 Task: Change  the formatting of the data to 'Which is Greater than5, 'In conditional formating, put the option 'Yelow Fill with Drak Yellow Text'add another formatting option Format As Table, insert the option 'Brown Table style Dark 3 ', change the format of Column Width to 18In the sheet  Attendance Sheet for Weekly Trackingbook
Action: Mouse moved to (77, 161)
Screenshot: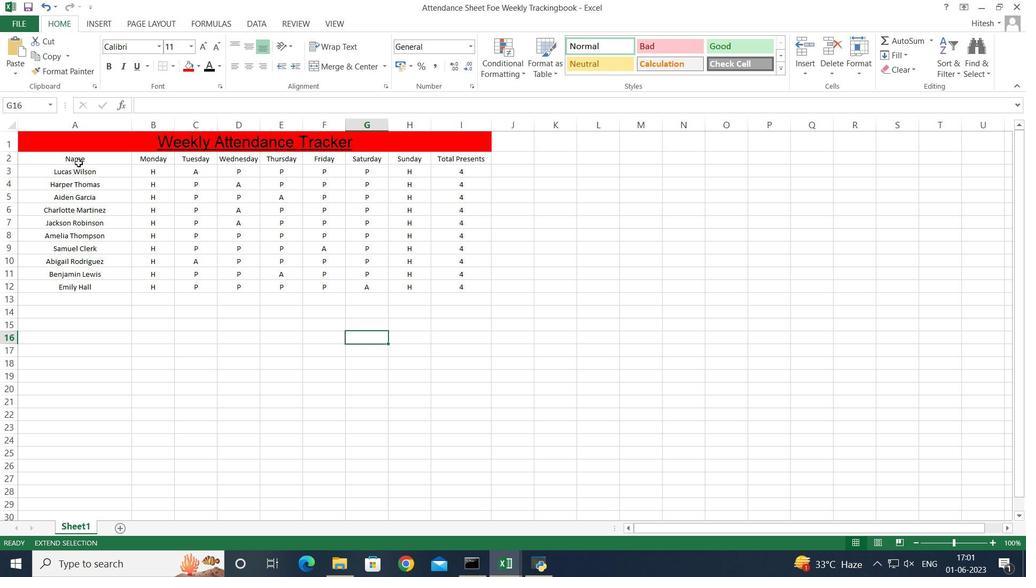 
Action: Mouse pressed left at (77, 161)
Screenshot: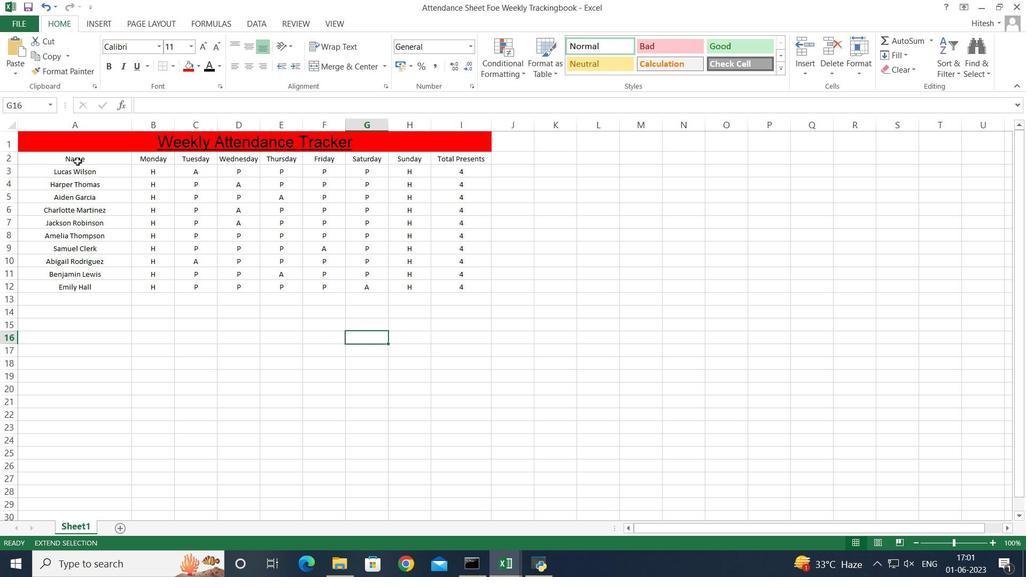 
Action: Mouse moved to (360, 338)
Screenshot: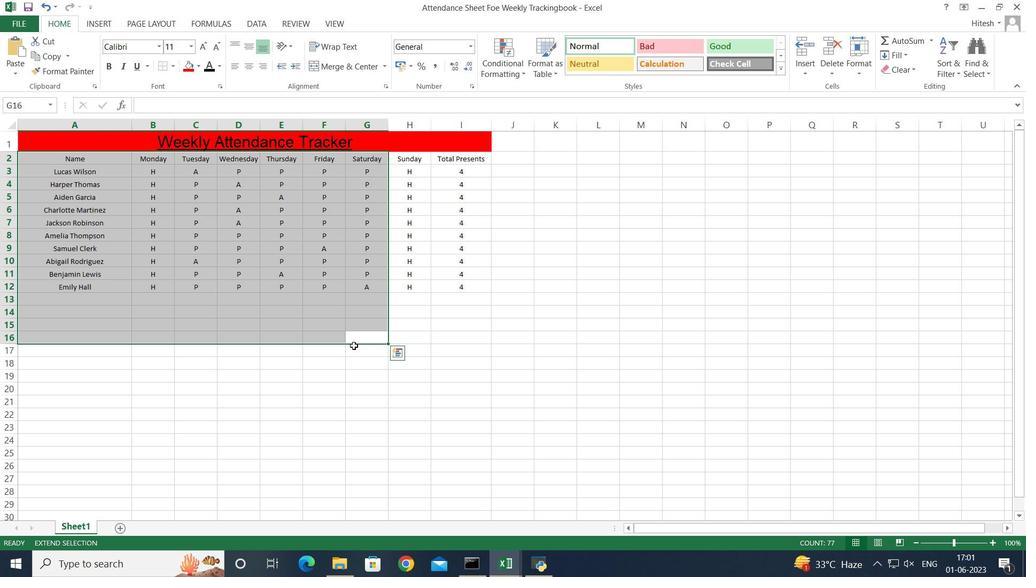 
Action: Mouse pressed left at (360, 338)
Screenshot: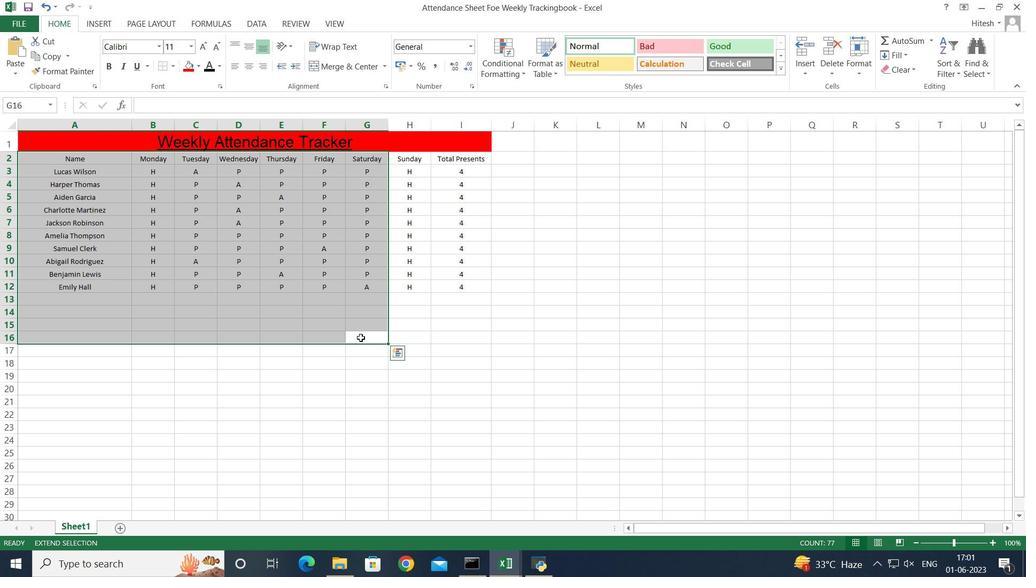 
Action: Key pressed k<Key.backspace>
Screenshot: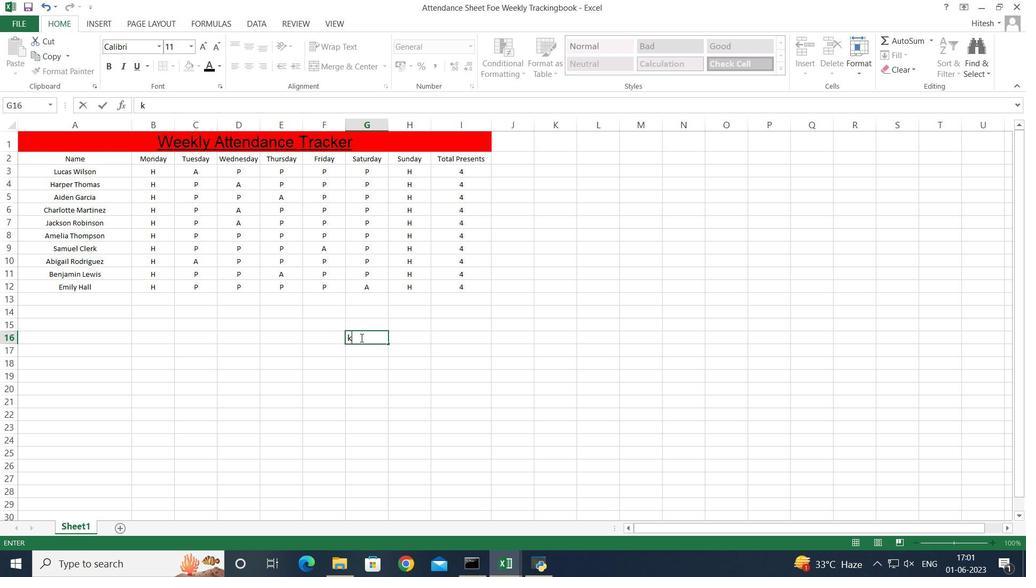 
Action: Mouse moved to (56, 160)
Screenshot: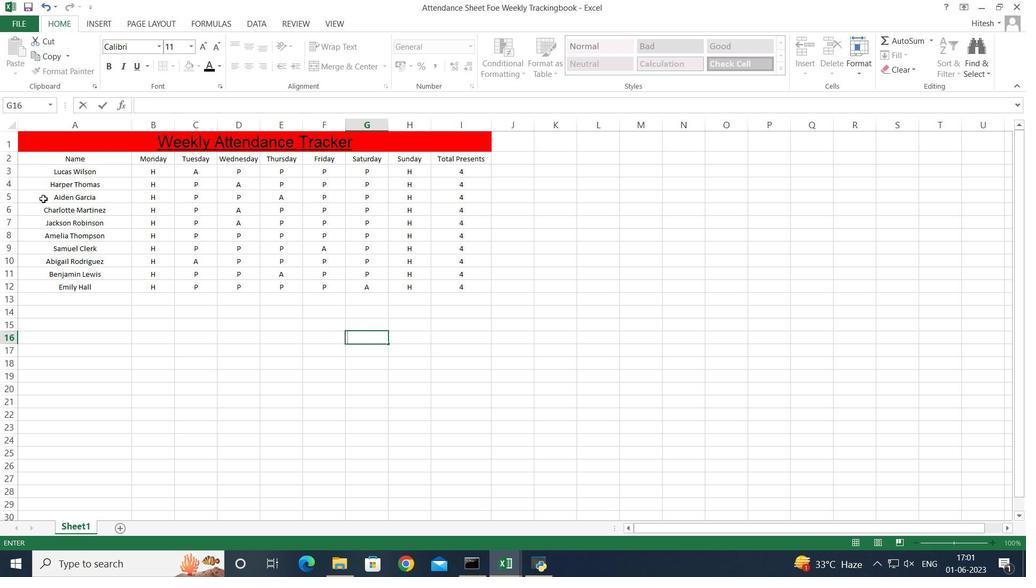 
Action: Mouse pressed left at (56, 160)
Screenshot: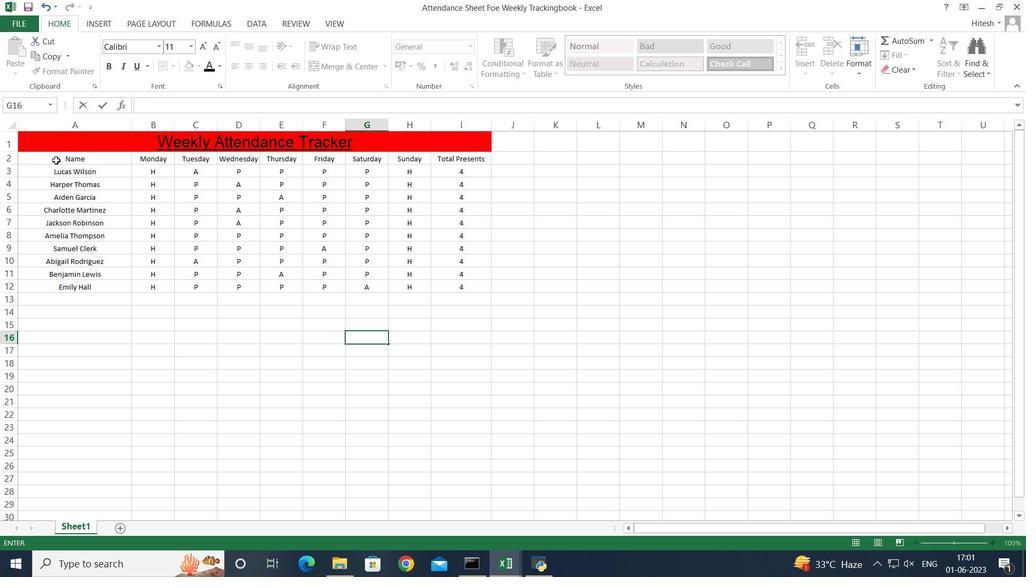 
Action: Key pressed <Key.shift><Key.right><Key.right><Key.right><Key.right><Key.right><Key.right><Key.right><Key.right><Key.down><Key.down><Key.down><Key.down><Key.down><Key.down><Key.down><Key.down><Key.down><Key.down>
Screenshot: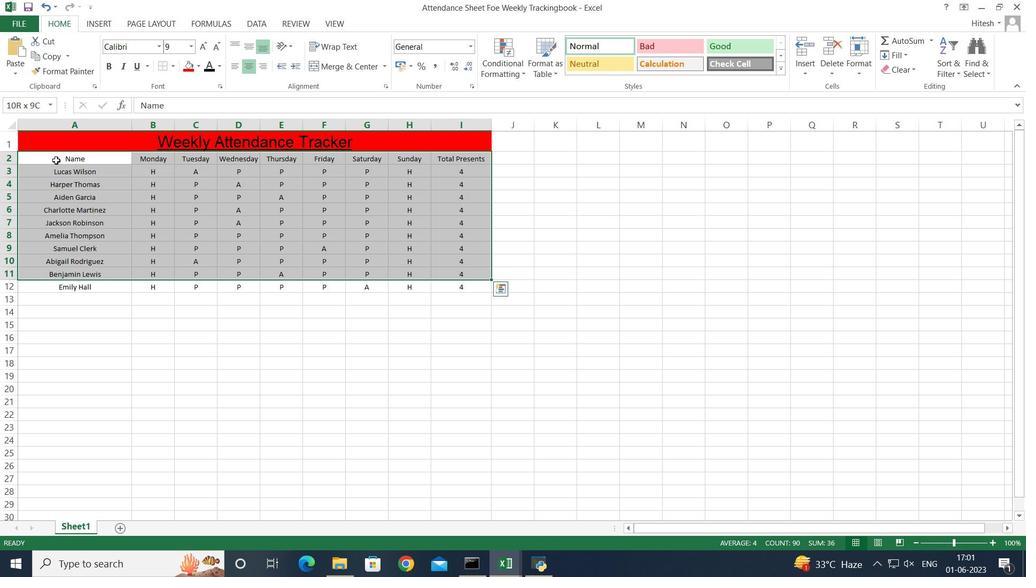 
Action: Mouse moved to (516, 75)
Screenshot: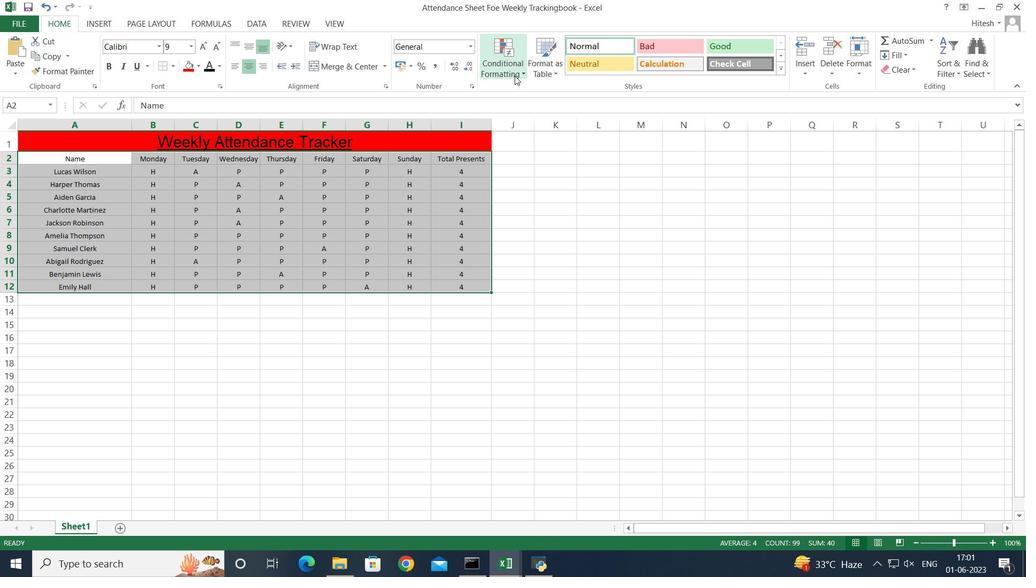 
Action: Mouse pressed left at (516, 75)
Screenshot: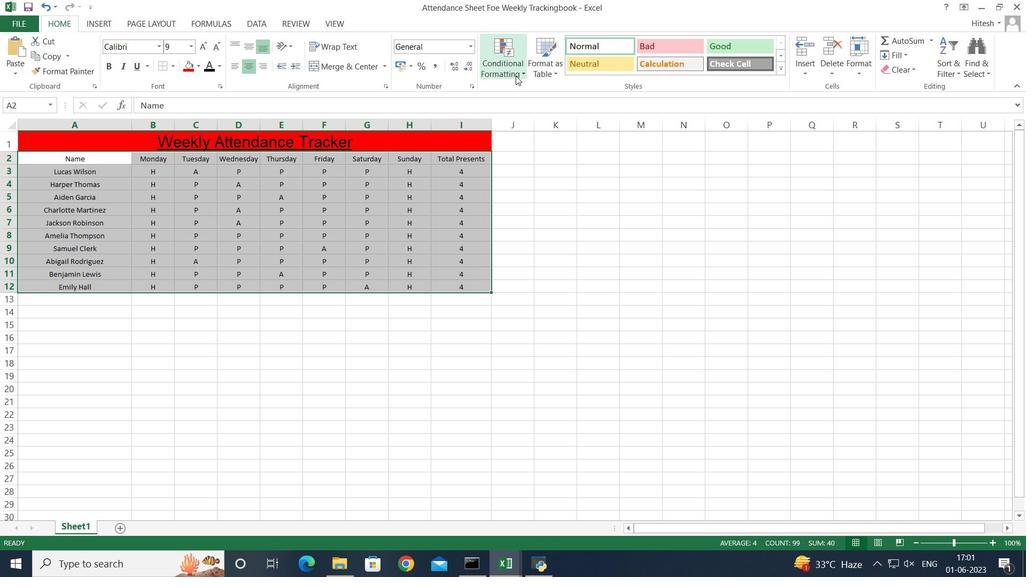
Action: Mouse moved to (630, 97)
Screenshot: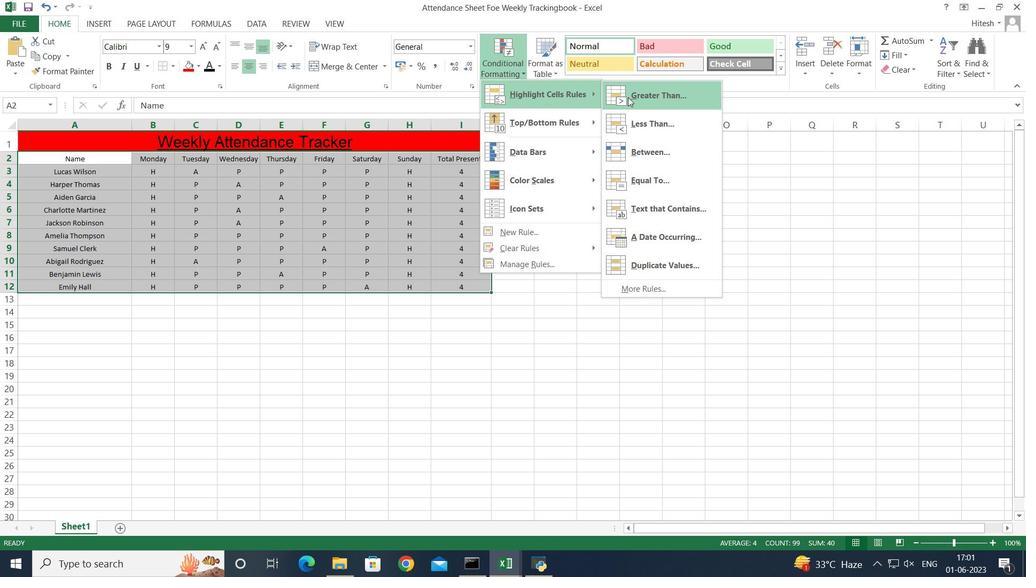 
Action: Mouse pressed left at (630, 97)
Screenshot: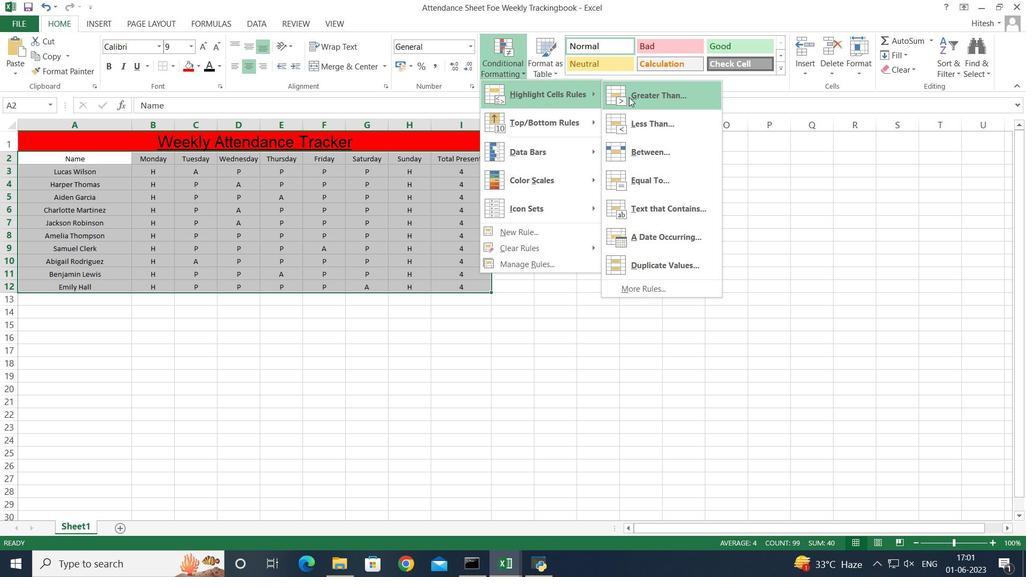 
Action: Mouse moved to (193, 279)
Screenshot: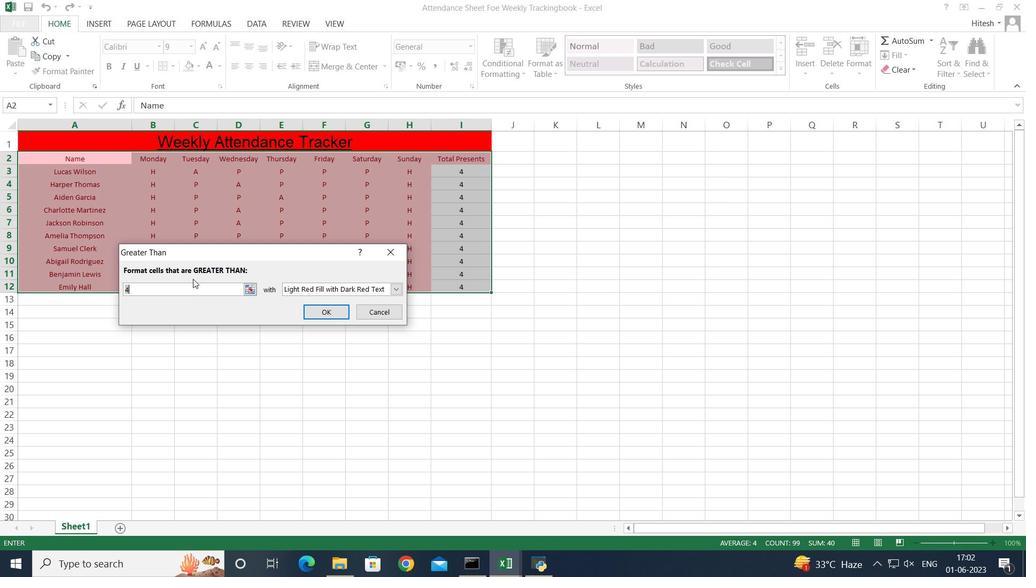 
Action: Key pressed <Key.backspace>5
Screenshot: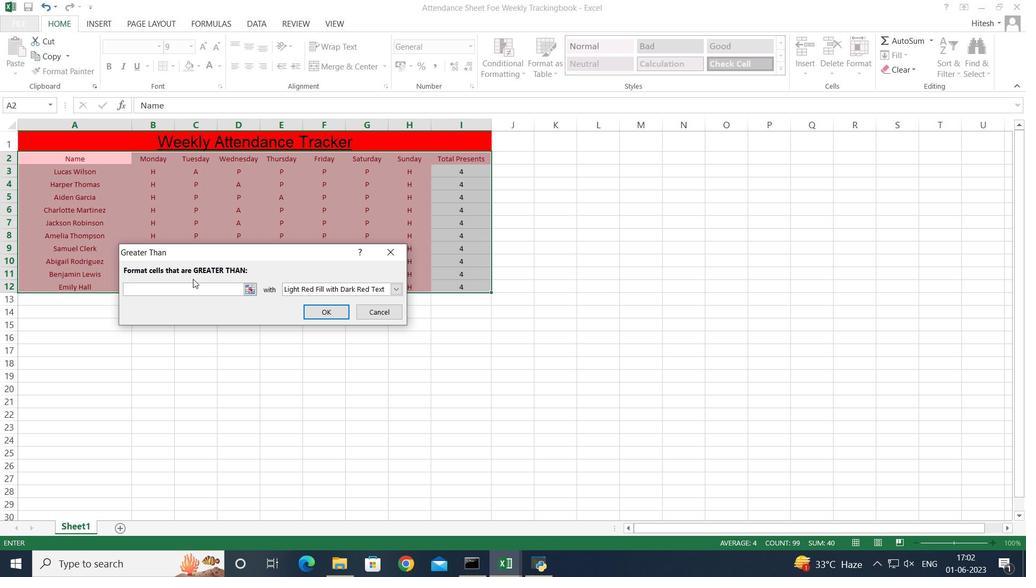
Action: Mouse moved to (396, 290)
Screenshot: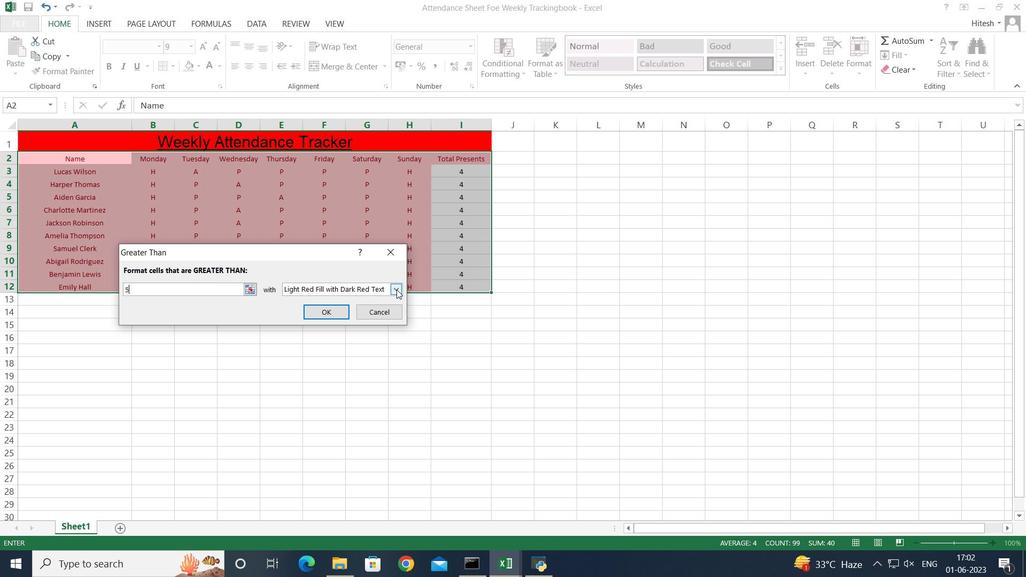 
Action: Mouse pressed left at (396, 290)
Screenshot: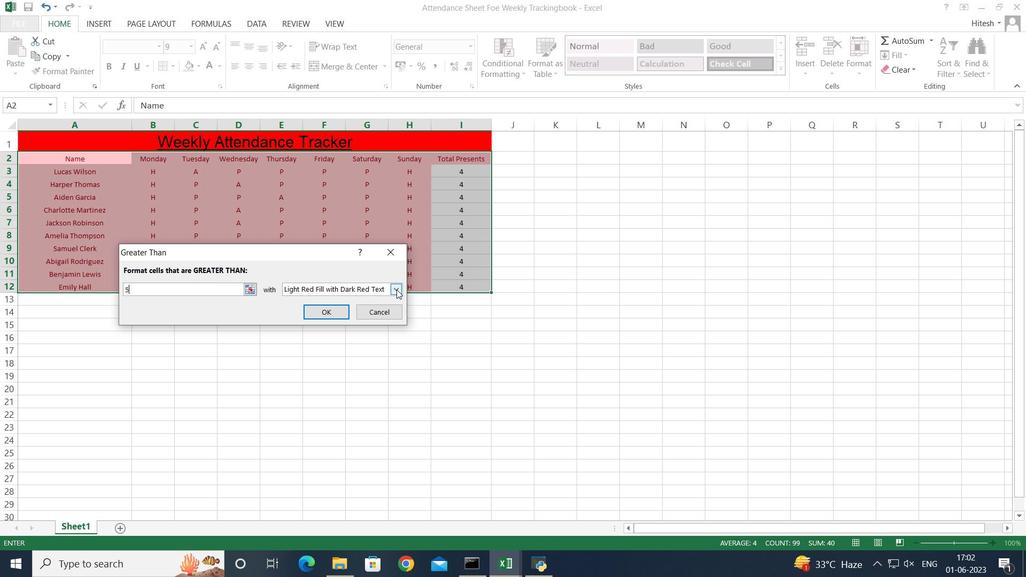 
Action: Mouse moved to (378, 312)
Screenshot: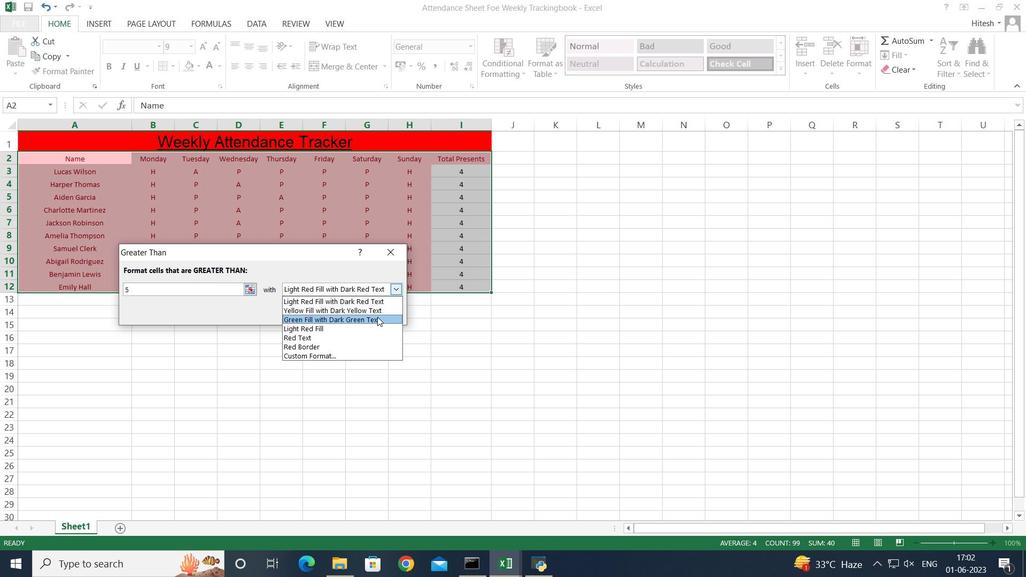 
Action: Mouse pressed left at (378, 312)
Screenshot: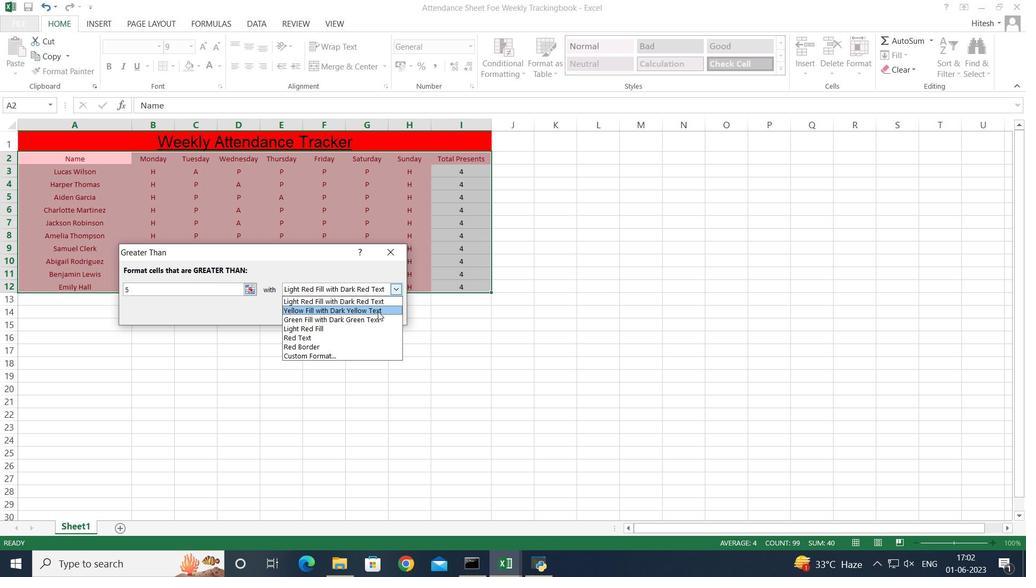 
Action: Mouse moved to (323, 310)
Screenshot: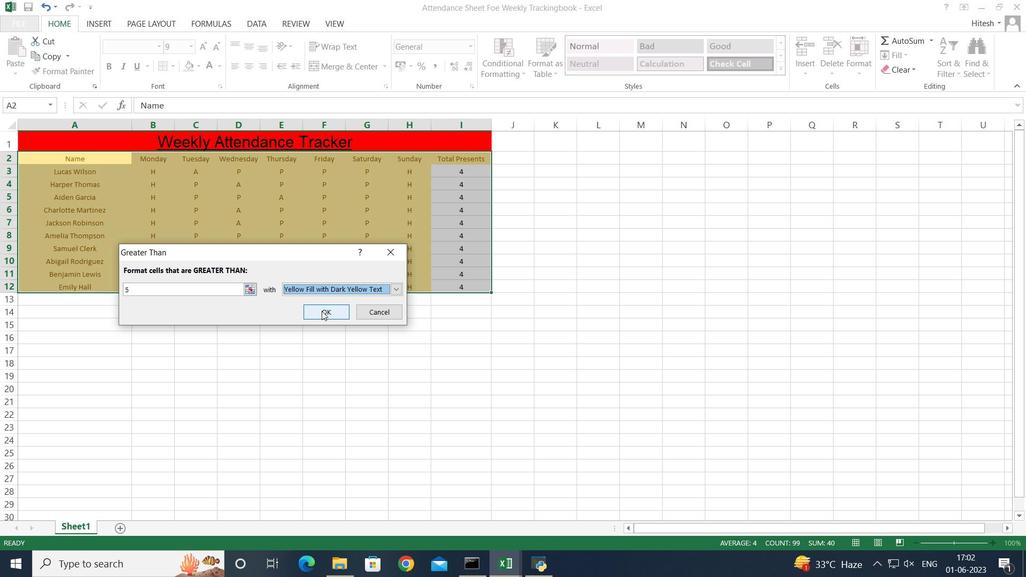 
Action: Mouse pressed left at (323, 310)
Screenshot: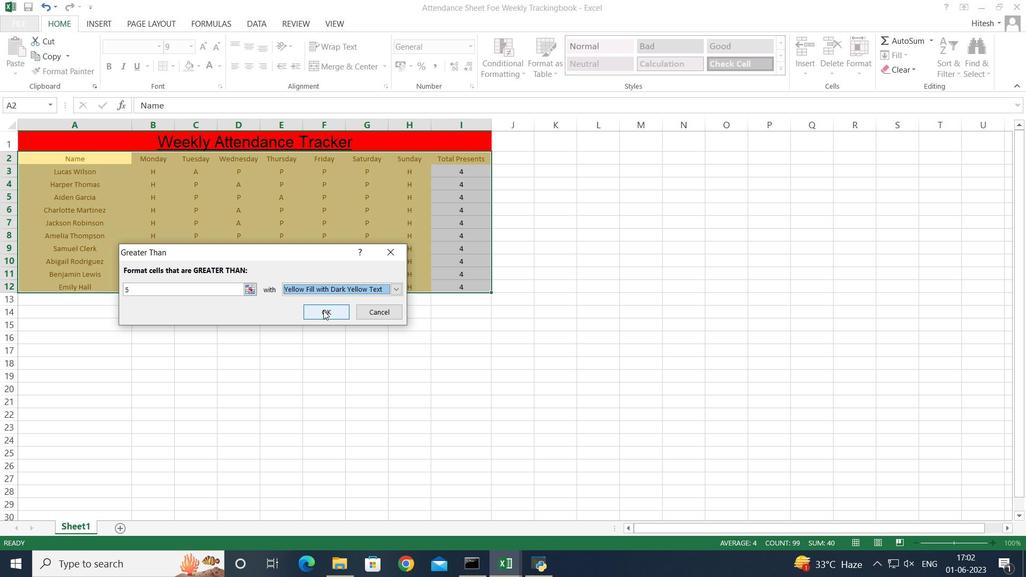 
Action: Mouse moved to (264, 327)
Screenshot: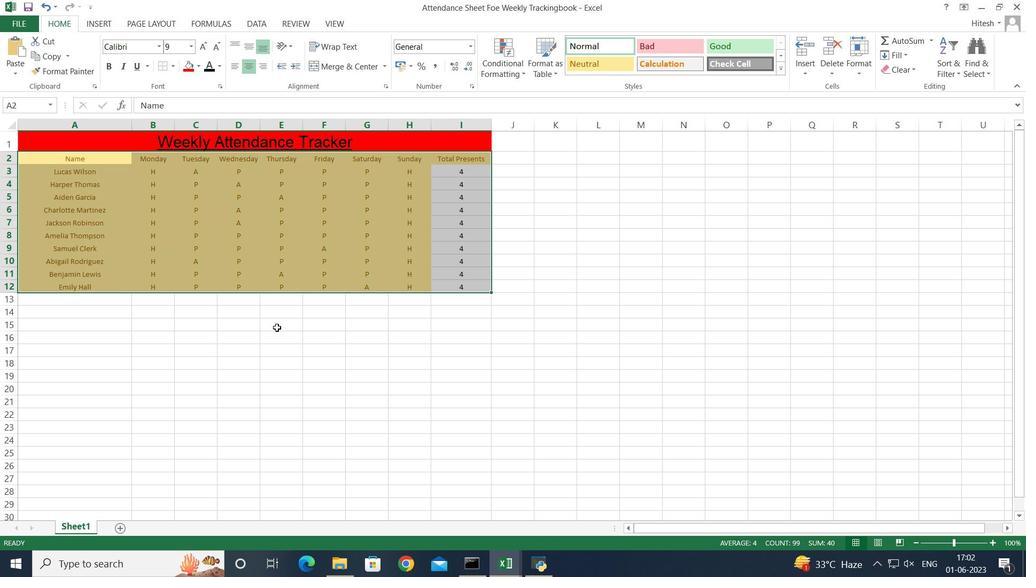 
Action: Mouse pressed left at (264, 327)
Screenshot: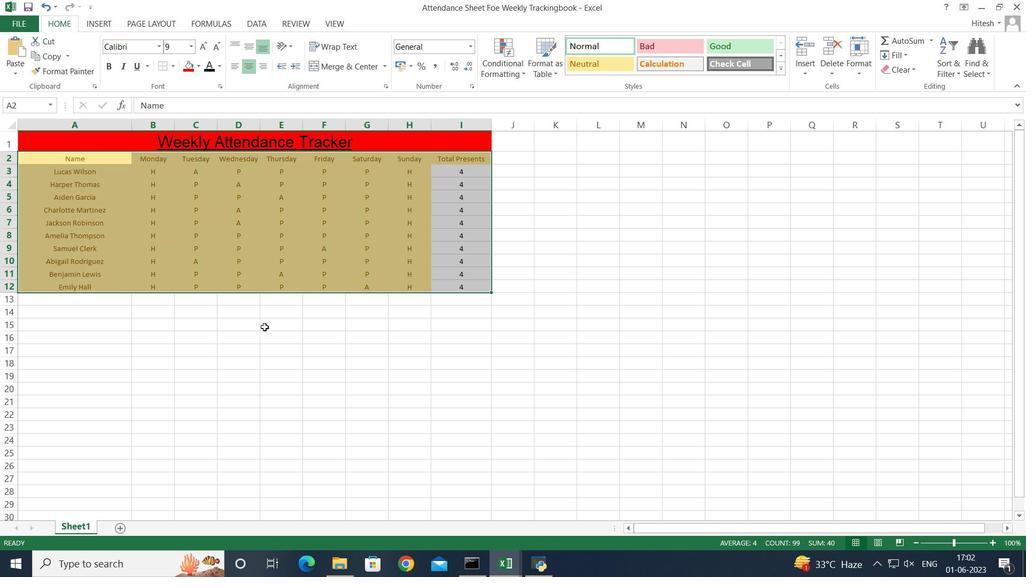
Action: Mouse moved to (51, 156)
Screenshot: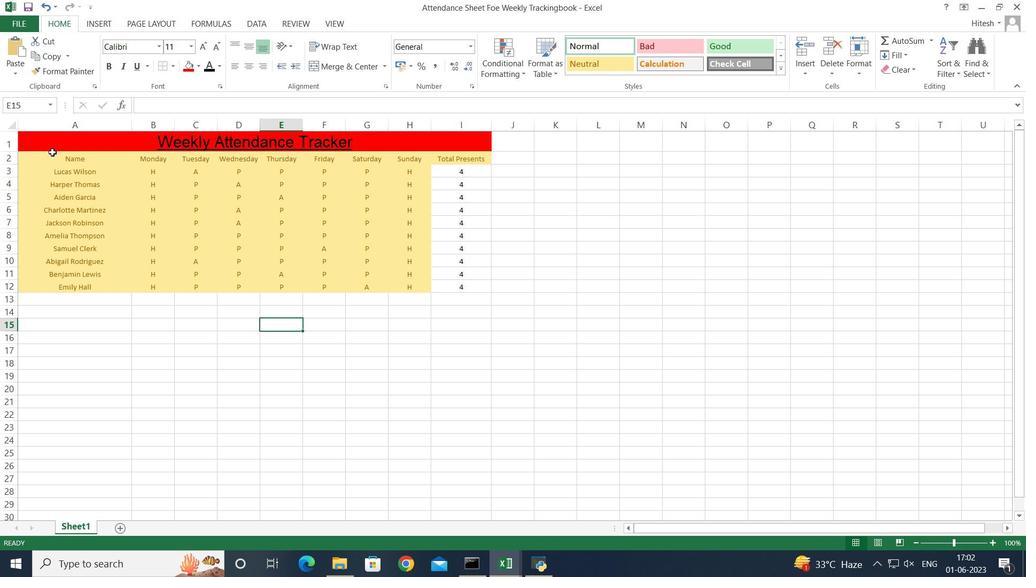 
Action: Mouse pressed left at (51, 156)
Screenshot: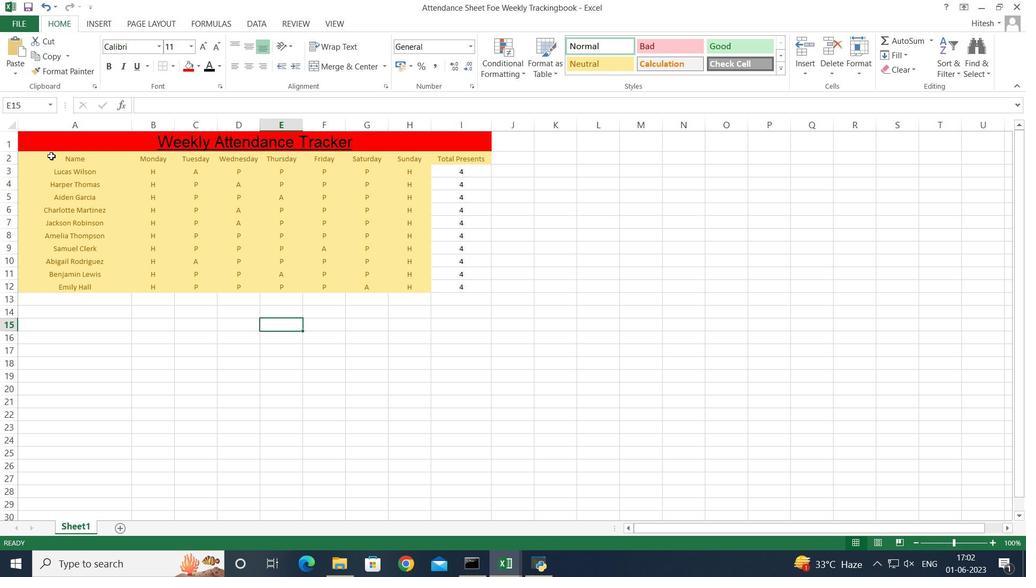 
Action: Key pressed <Key.shift><Key.right><Key.right><Key.right><Key.right><Key.right><Key.right><Key.right><Key.right><Key.down><Key.down><Key.down><Key.down><Key.down><Key.down><Key.down><Key.down><Key.down><Key.down>
Screenshot: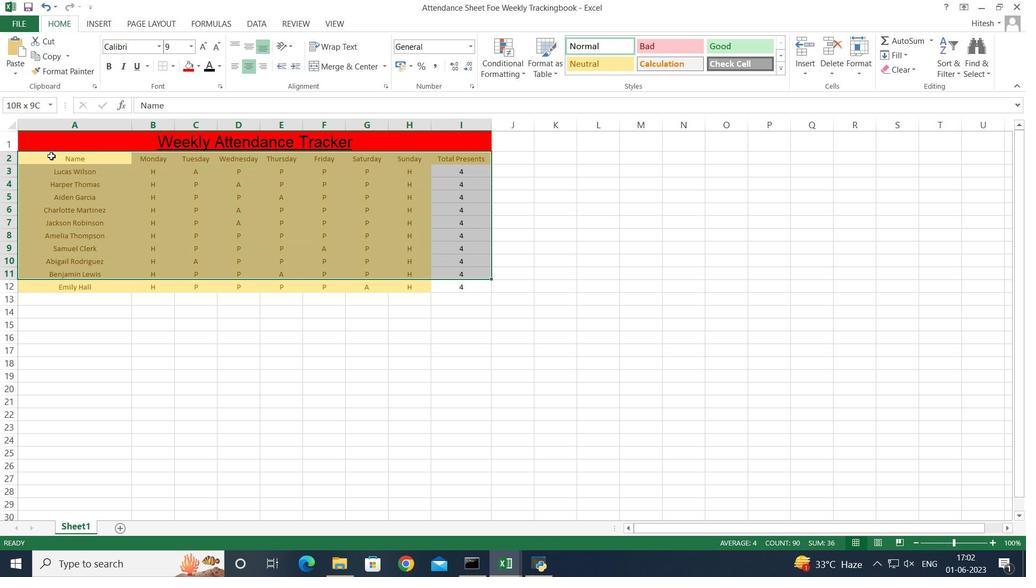 
Action: Mouse moved to (544, 63)
Screenshot: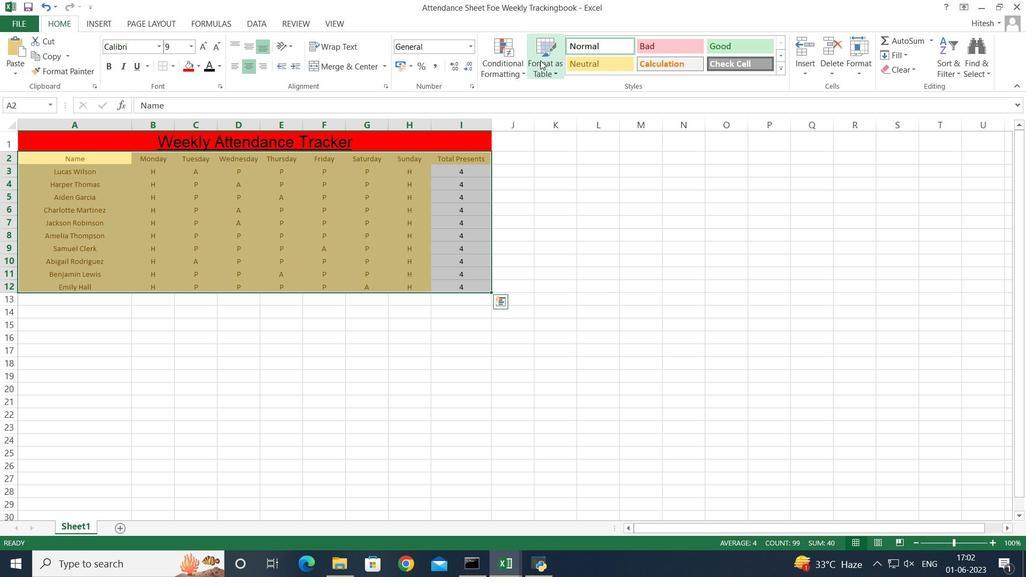 
Action: Mouse pressed left at (544, 63)
Screenshot: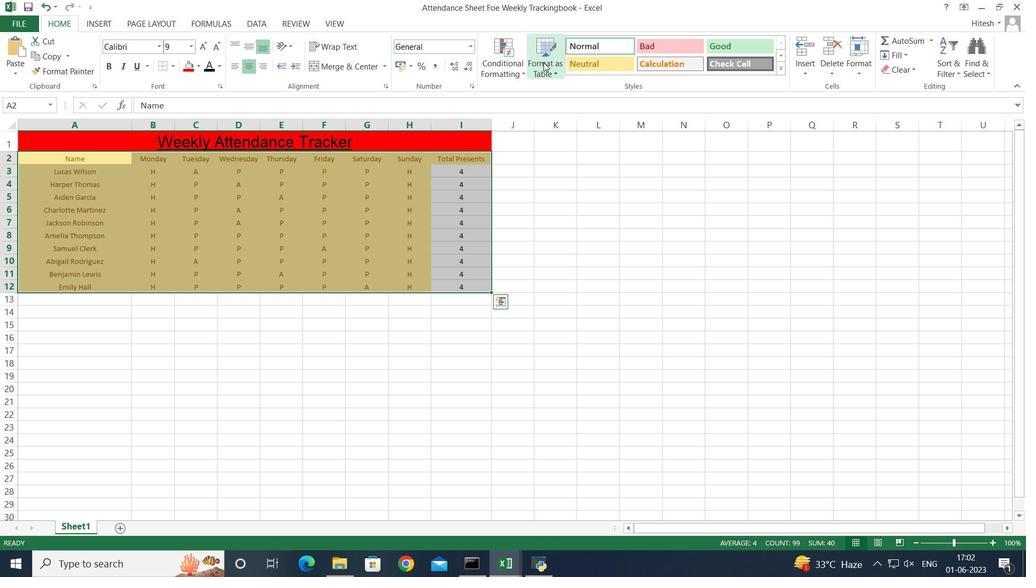 
Action: Mouse moved to (611, 455)
Screenshot: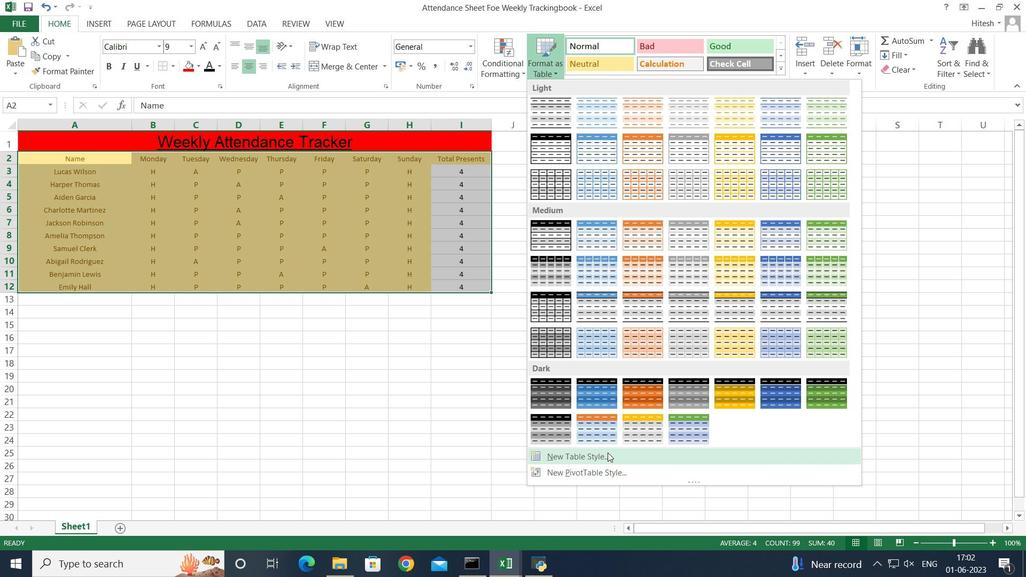 
Action: Mouse pressed left at (611, 455)
Screenshot: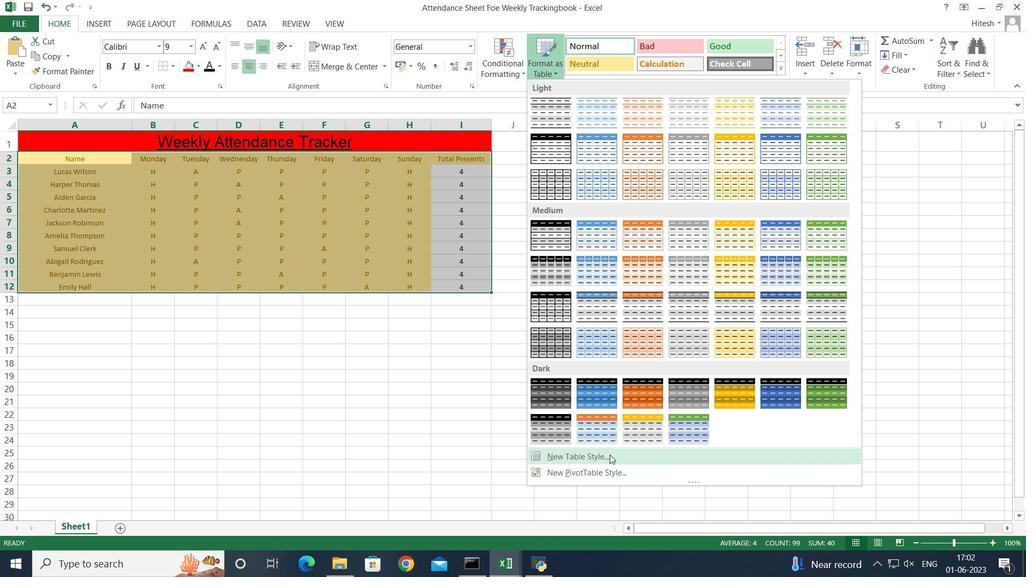 
Action: Mouse moved to (362, 209)
Screenshot: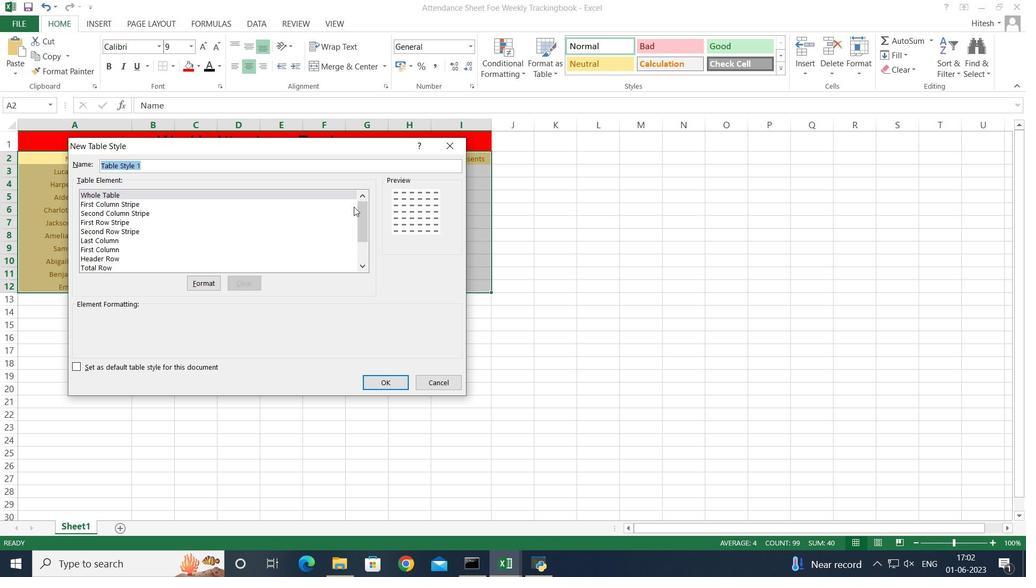 
Action: Mouse pressed left at (362, 209)
Screenshot: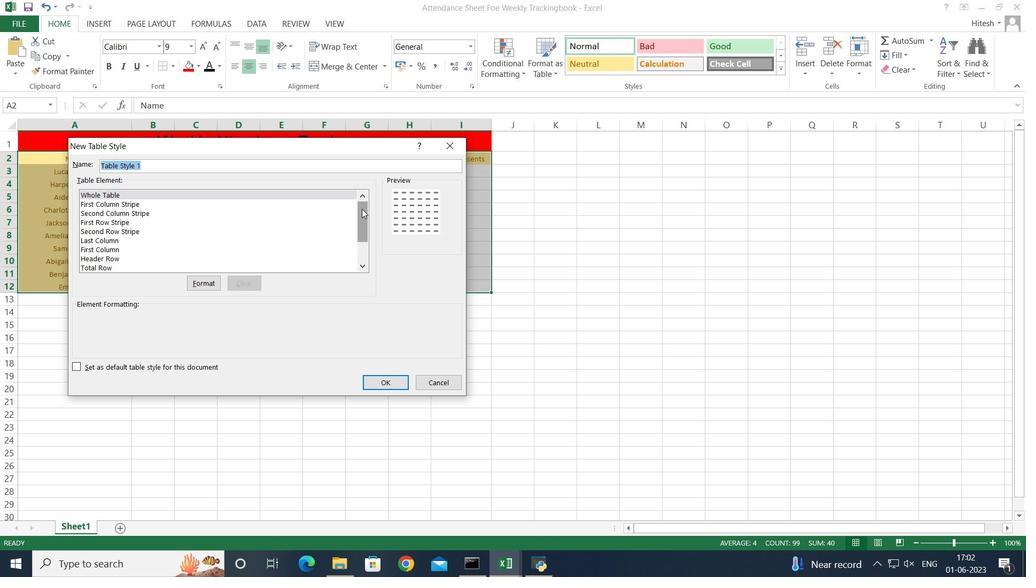 
Action: Mouse moved to (290, 196)
Screenshot: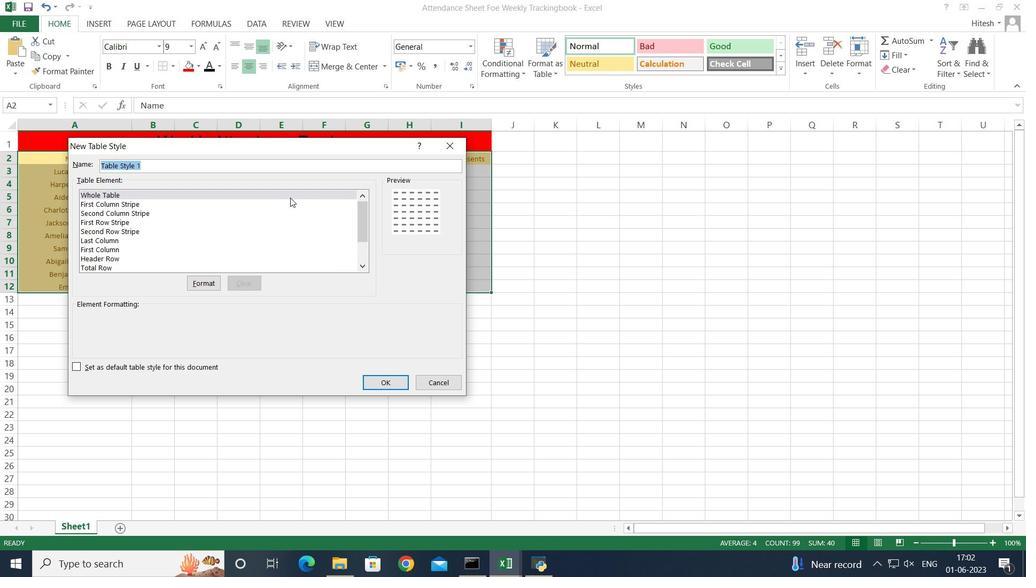 
Action: Mouse pressed left at (290, 196)
Screenshot: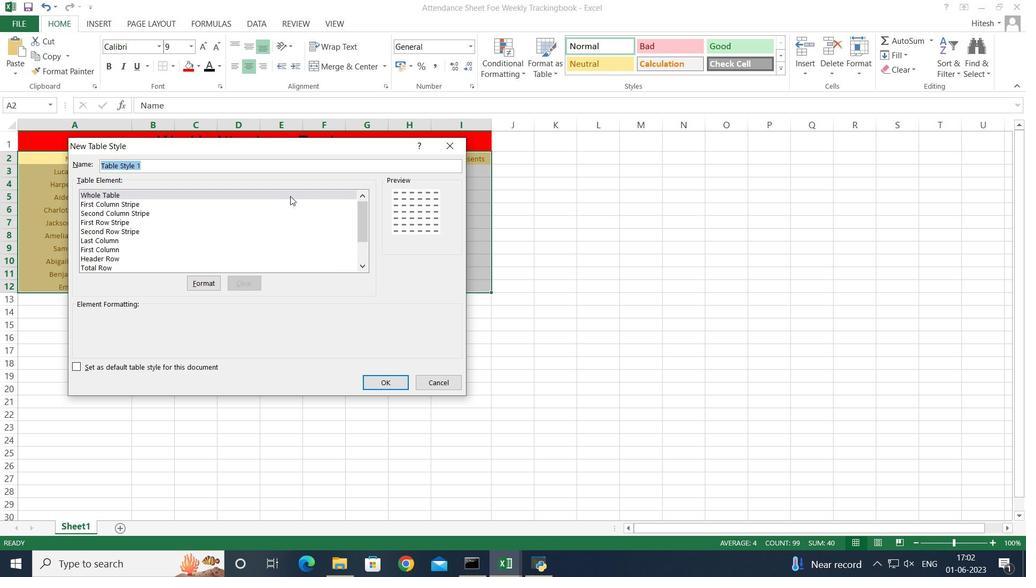 
Action: Mouse moved to (205, 283)
Screenshot: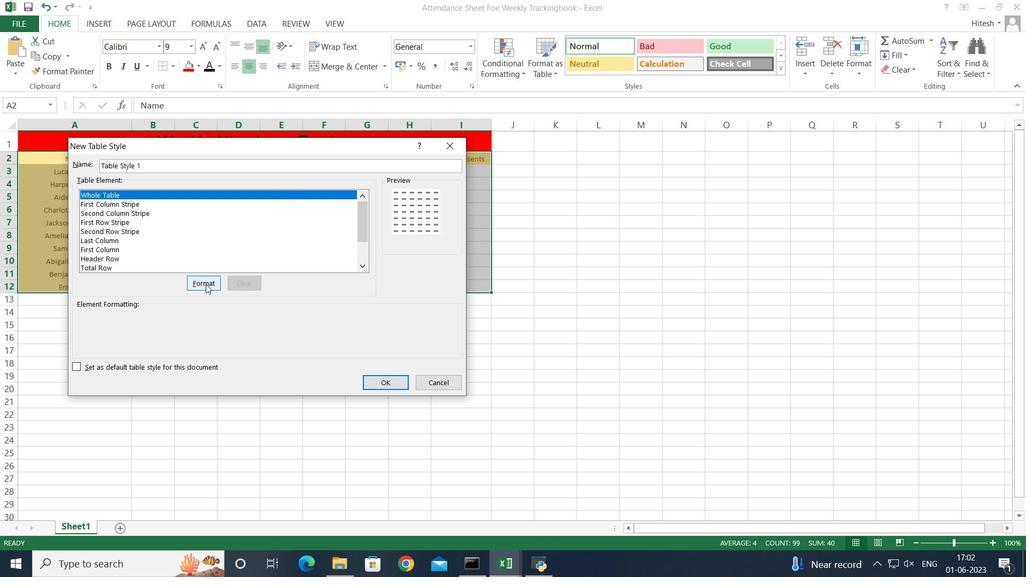 
Action: Mouse pressed left at (205, 283)
Screenshot: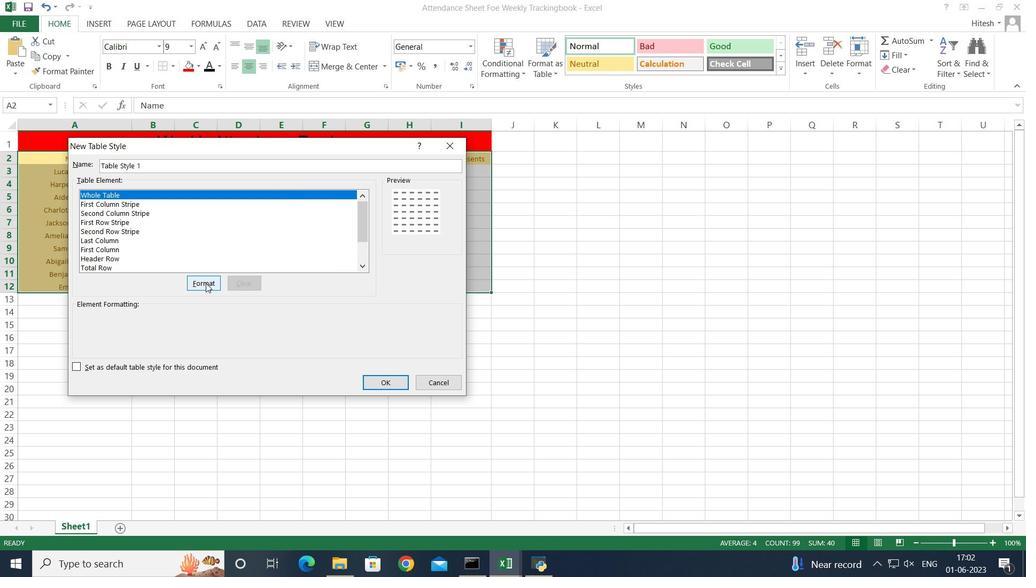 
Action: Mouse moved to (116, 261)
Screenshot: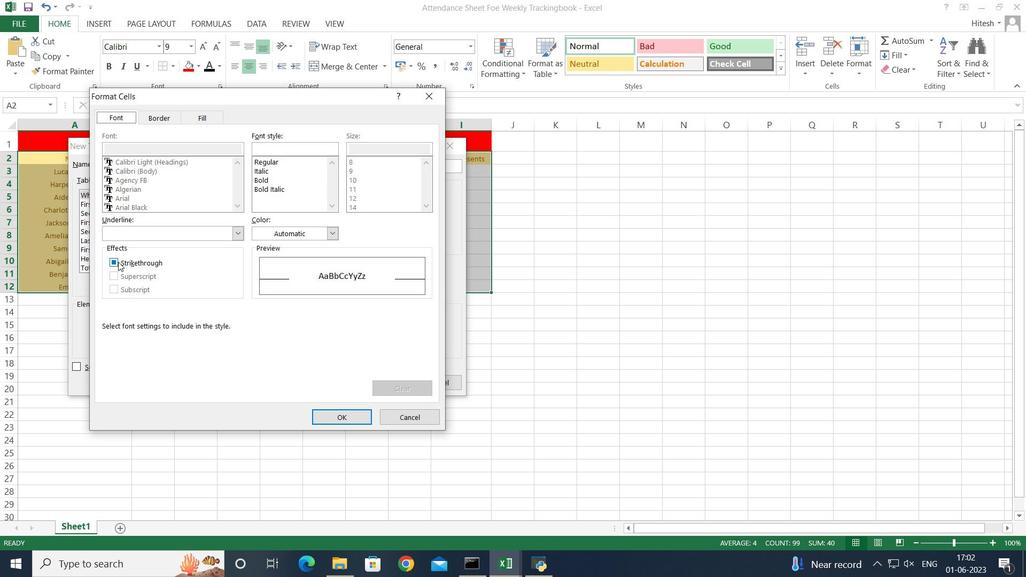 
Action: Mouse pressed left at (116, 261)
Screenshot: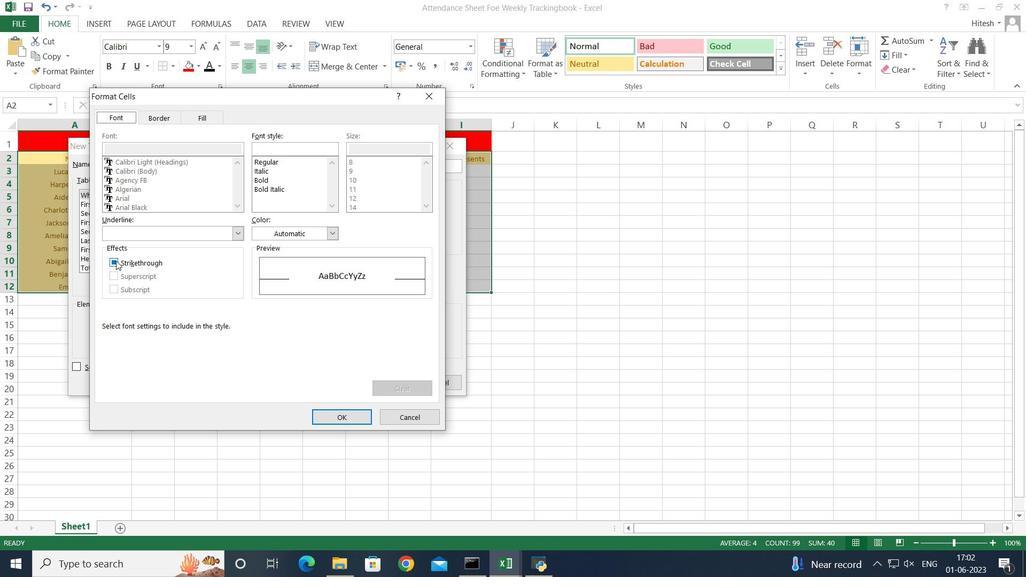 
Action: Mouse pressed left at (116, 261)
Screenshot: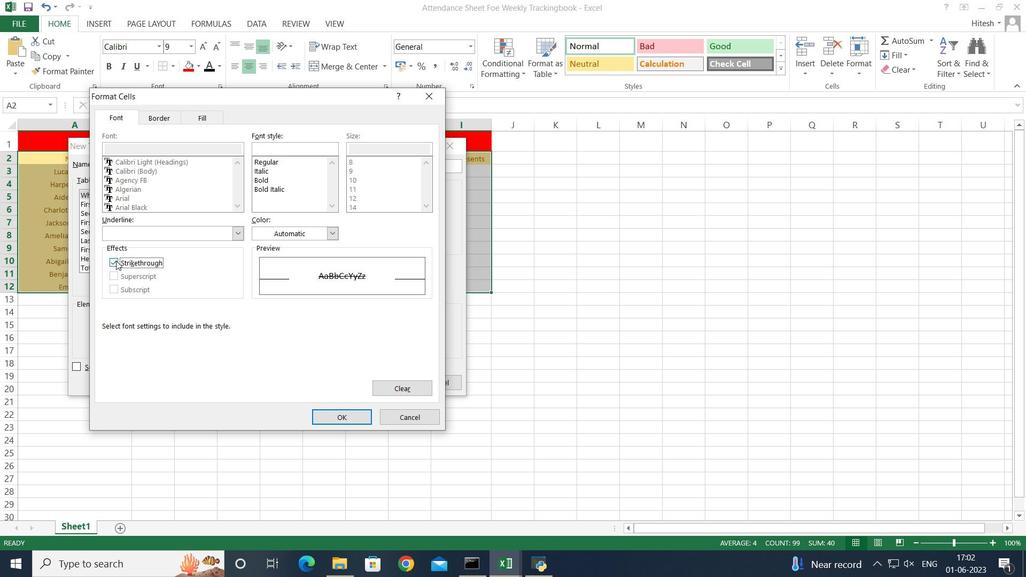 
Action: Mouse moved to (113, 259)
Screenshot: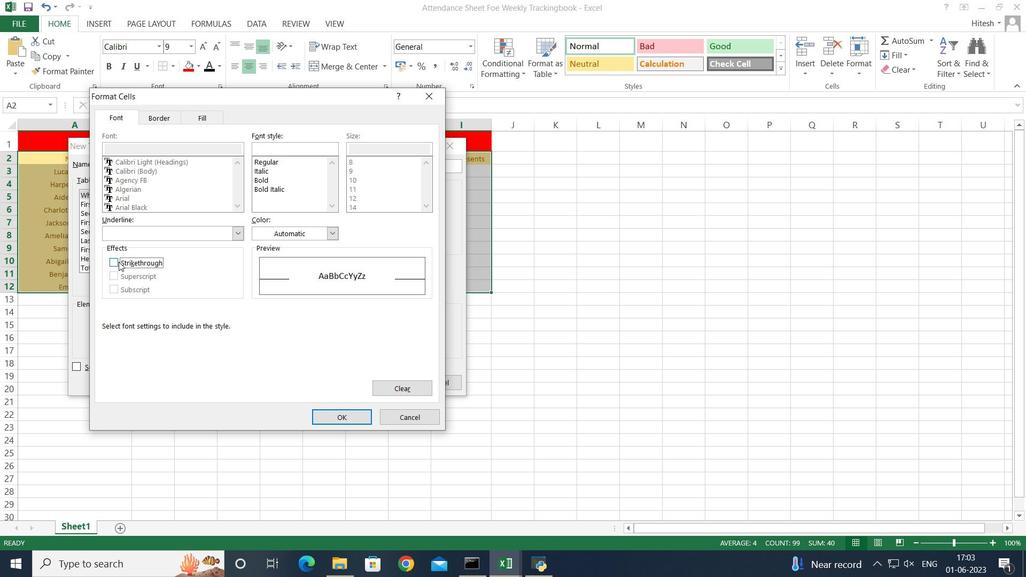 
Action: Mouse pressed left at (113, 259)
Screenshot: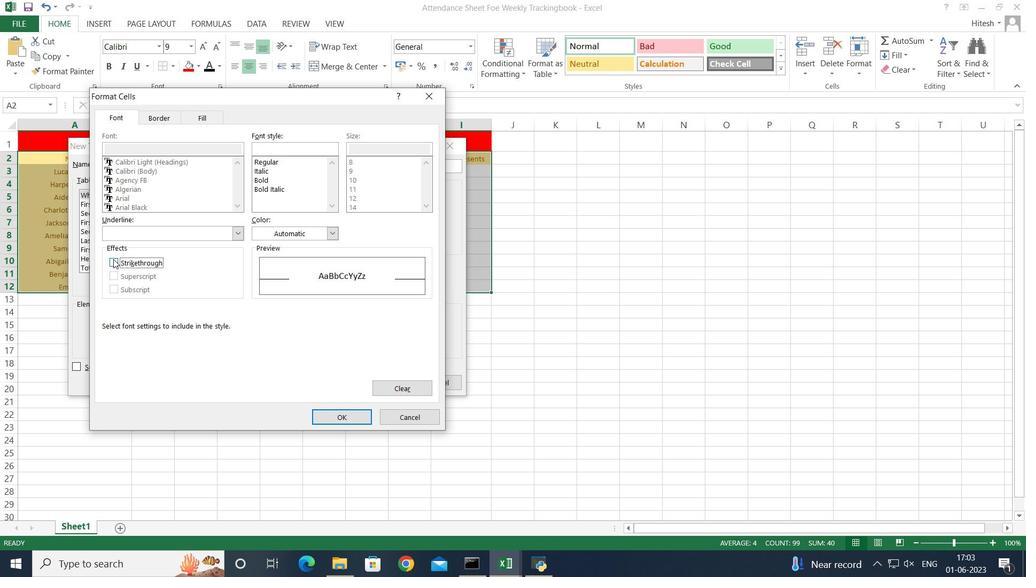 
Action: Mouse moved to (335, 233)
Screenshot: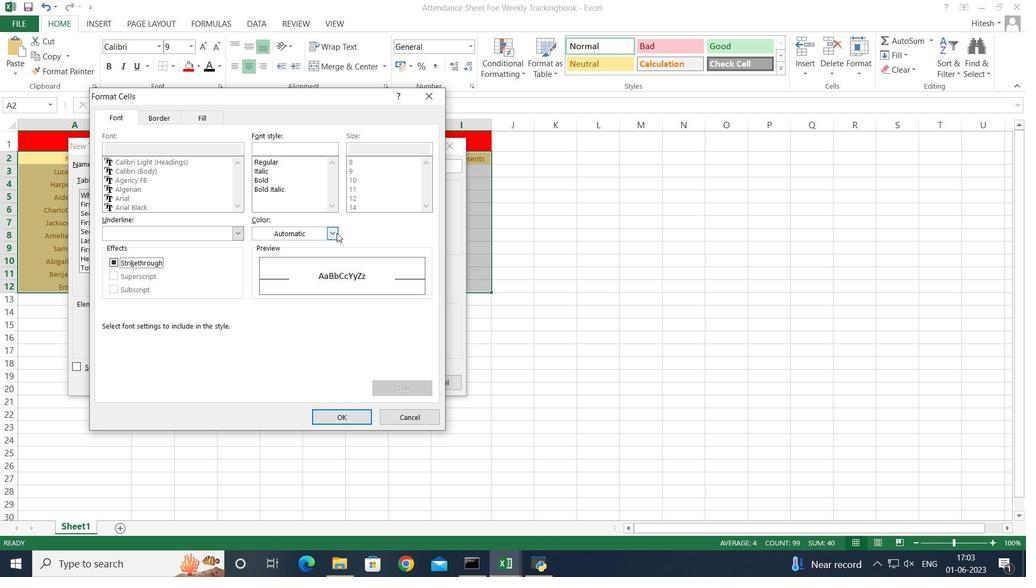 
Action: Mouse pressed left at (335, 233)
Screenshot: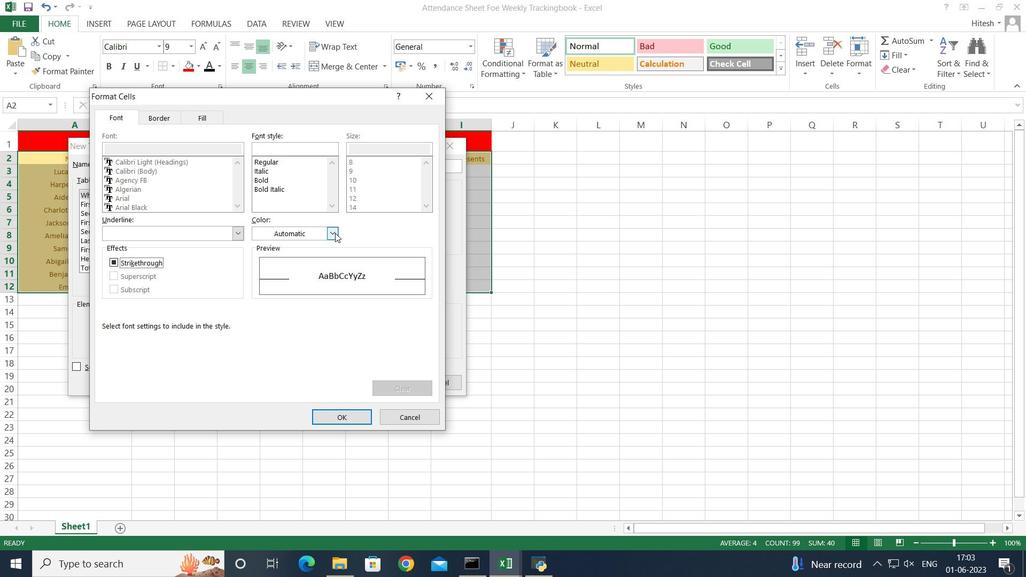 
Action: Mouse moved to (292, 360)
Screenshot: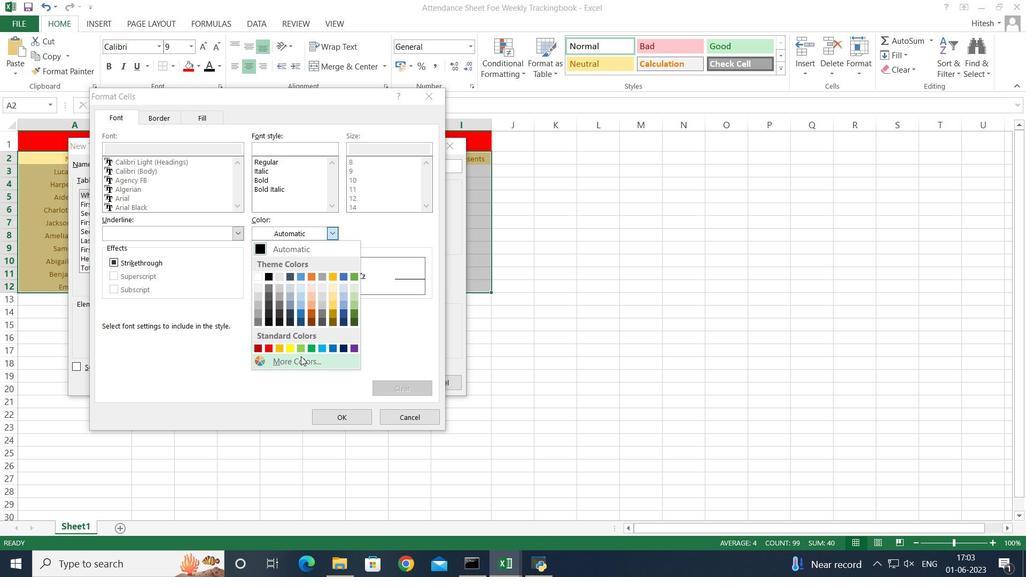 
Action: Mouse pressed left at (292, 360)
Screenshot: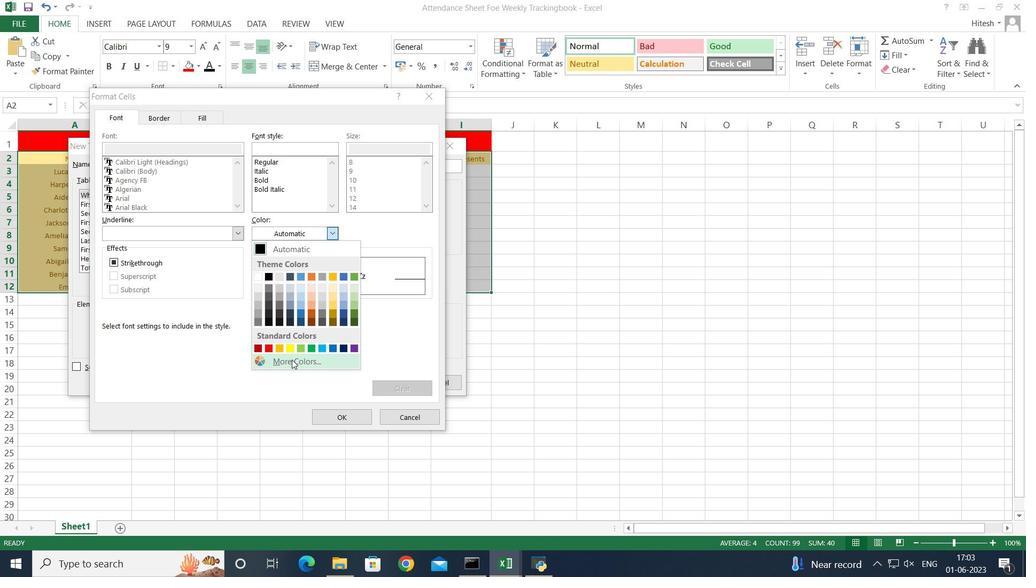 
Action: Mouse moved to (197, 279)
Screenshot: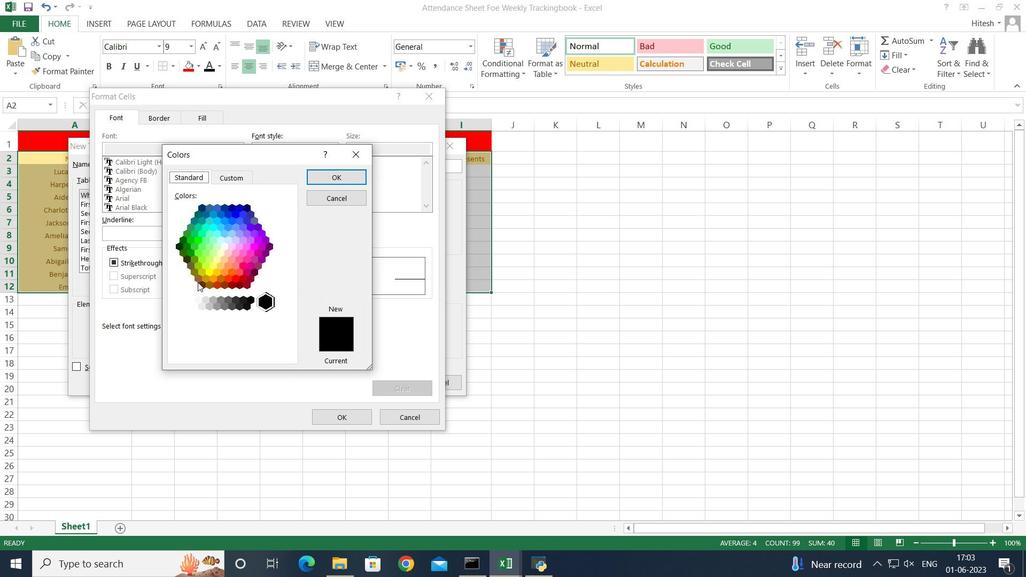 
Action: Mouse pressed left at (197, 279)
Screenshot: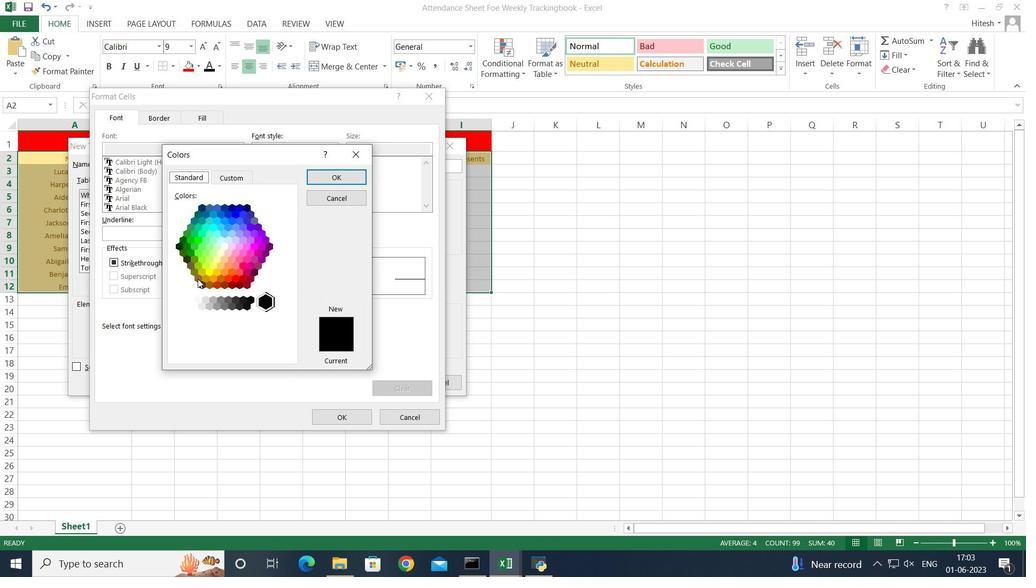 
Action: Mouse moved to (333, 324)
Screenshot: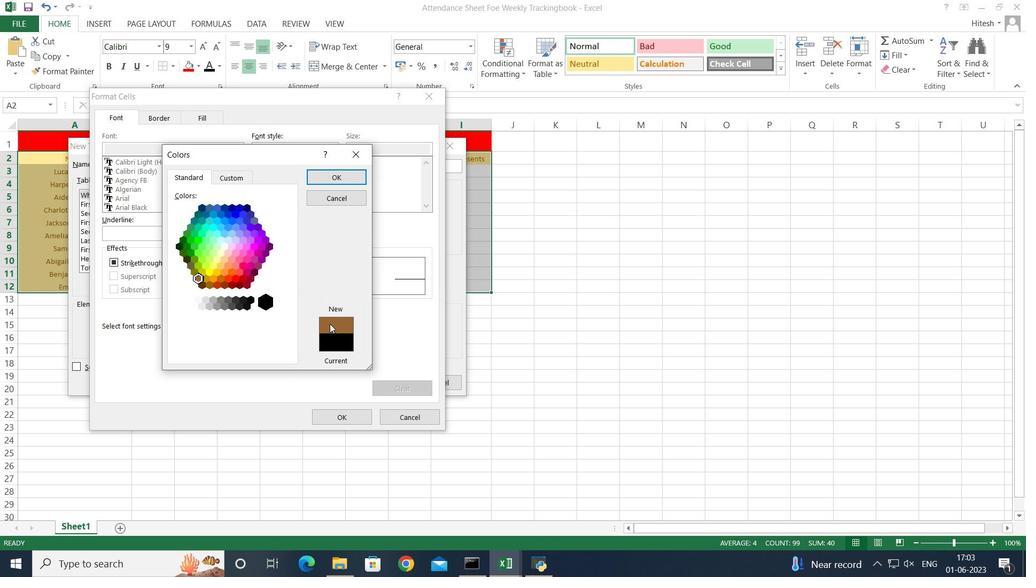 
Action: Mouse pressed left at (333, 324)
Screenshot: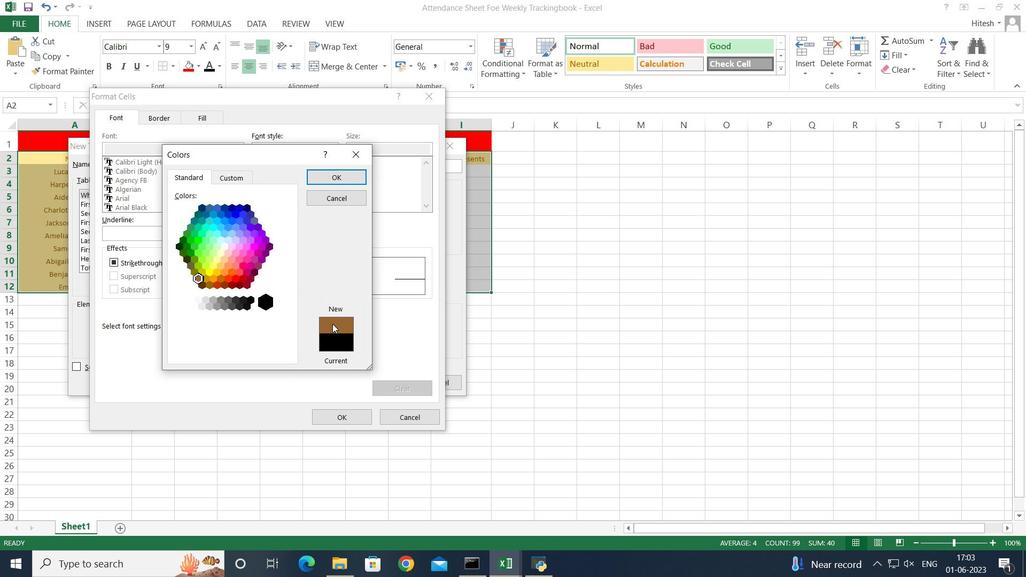 
Action: Mouse moved to (327, 179)
Screenshot: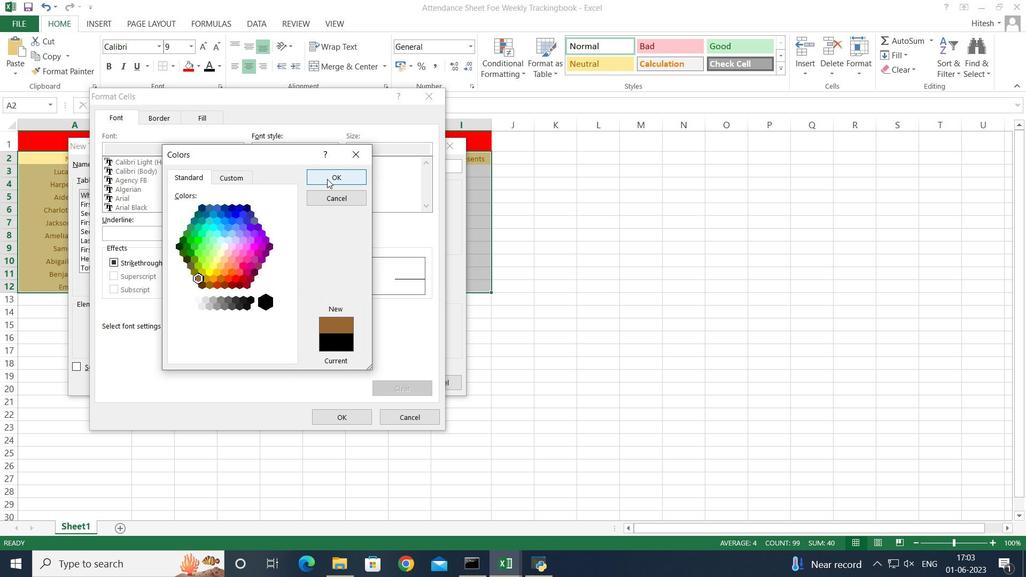 
Action: Mouse pressed left at (327, 179)
Screenshot: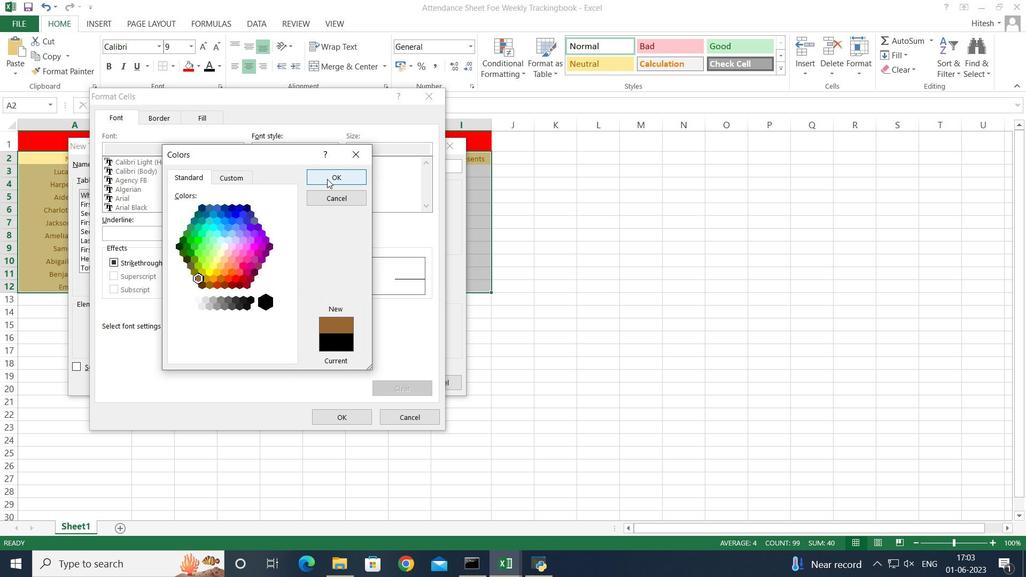 
Action: Mouse moved to (342, 419)
Screenshot: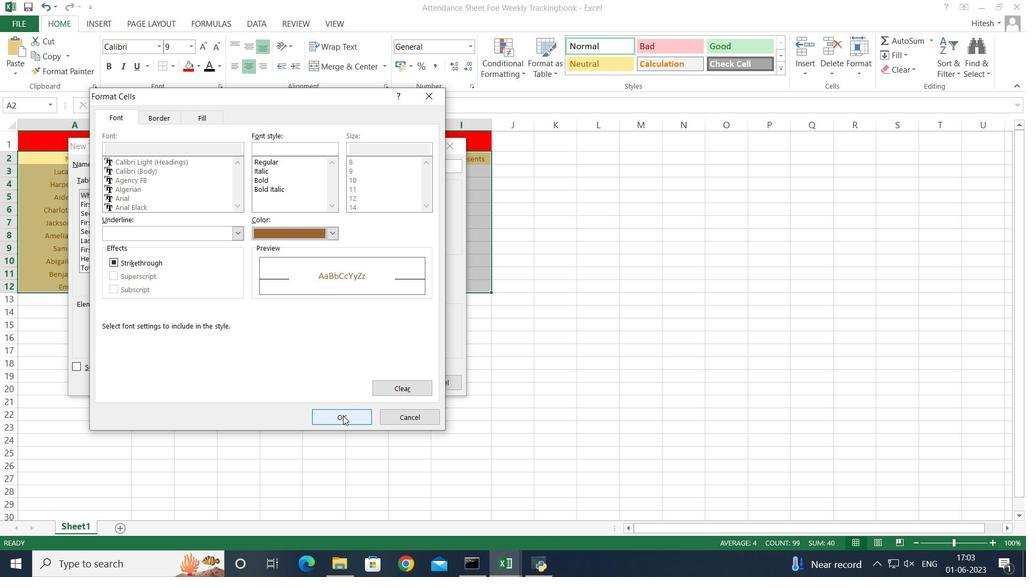 
Action: Mouse pressed left at (342, 419)
Screenshot: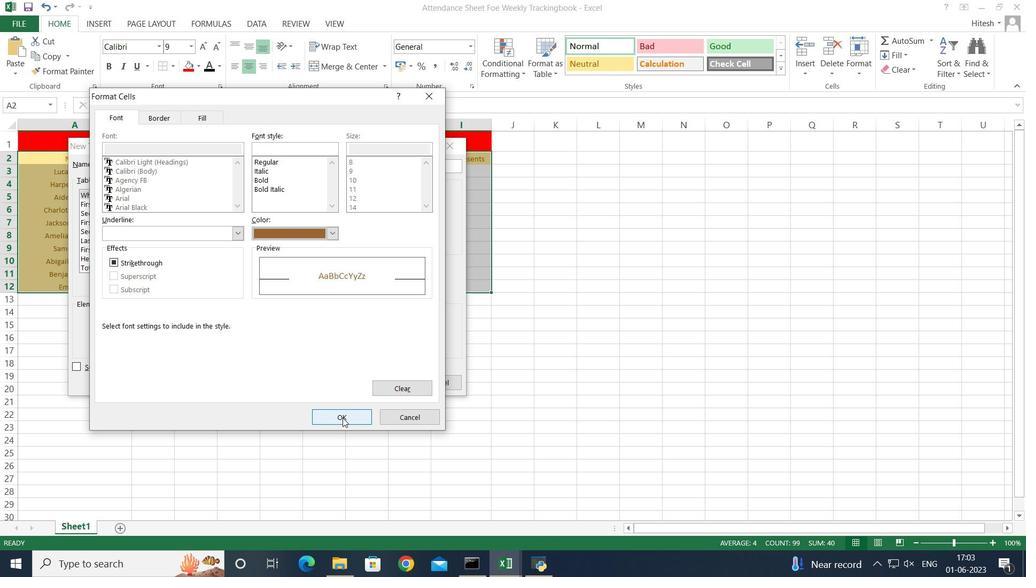 
Action: Mouse moved to (384, 380)
Screenshot: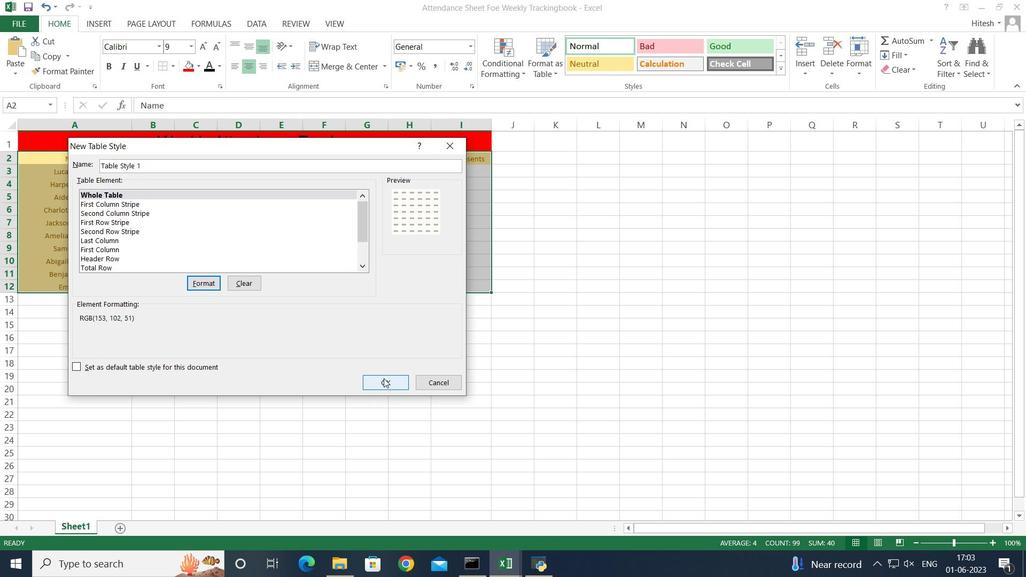 
Action: Mouse pressed left at (384, 380)
Screenshot: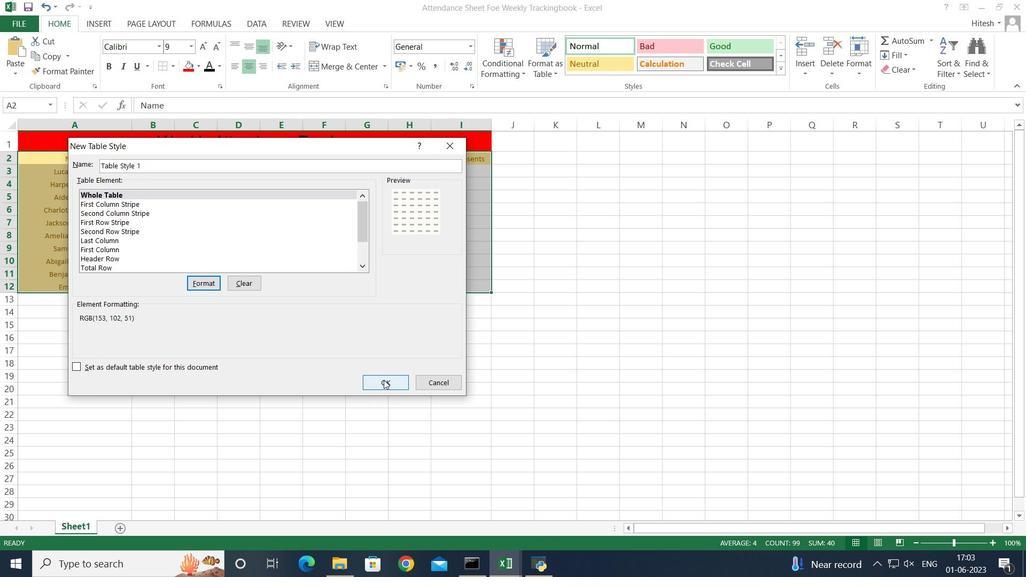 
Action: Mouse moved to (546, 75)
Screenshot: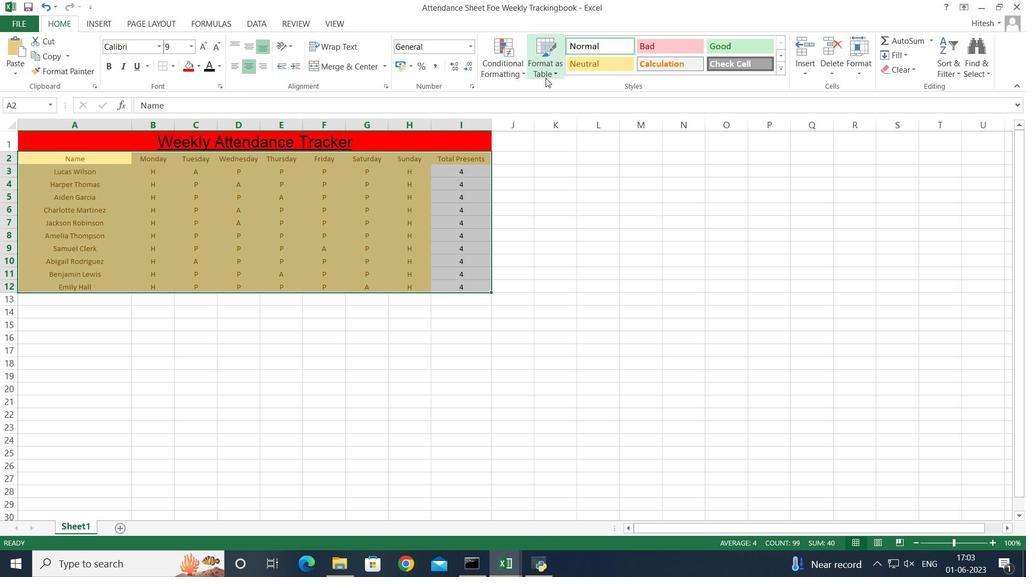 
Action: Mouse pressed left at (546, 75)
Screenshot: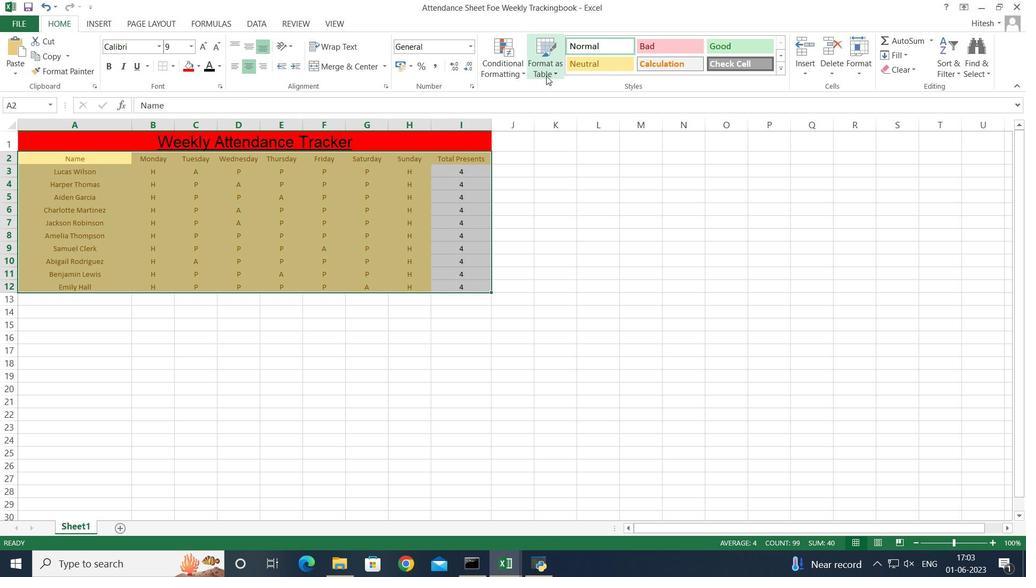 
Action: Mouse moved to (634, 406)
Screenshot: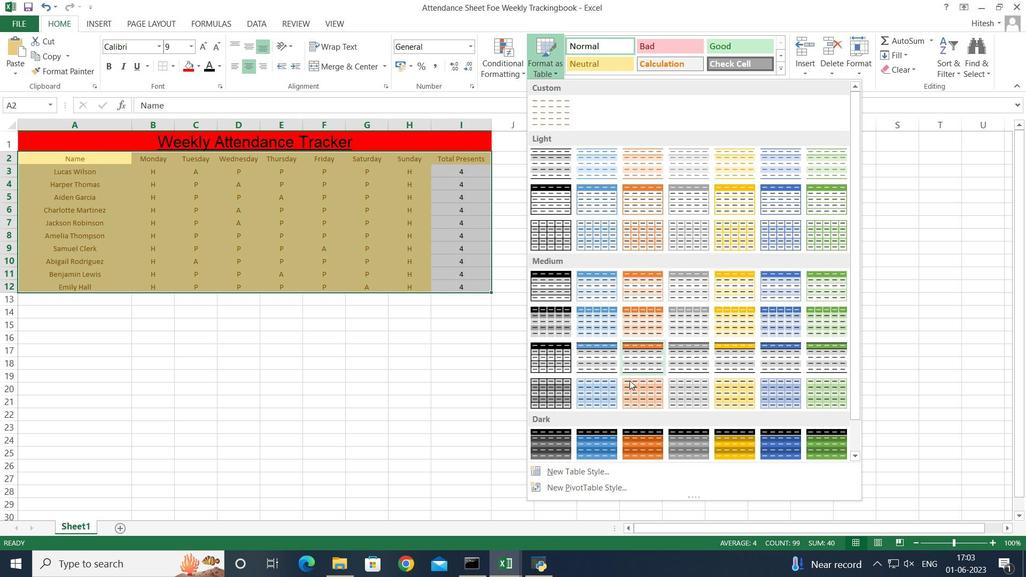 
Action: Mouse scrolled (634, 406) with delta (0, 0)
Screenshot: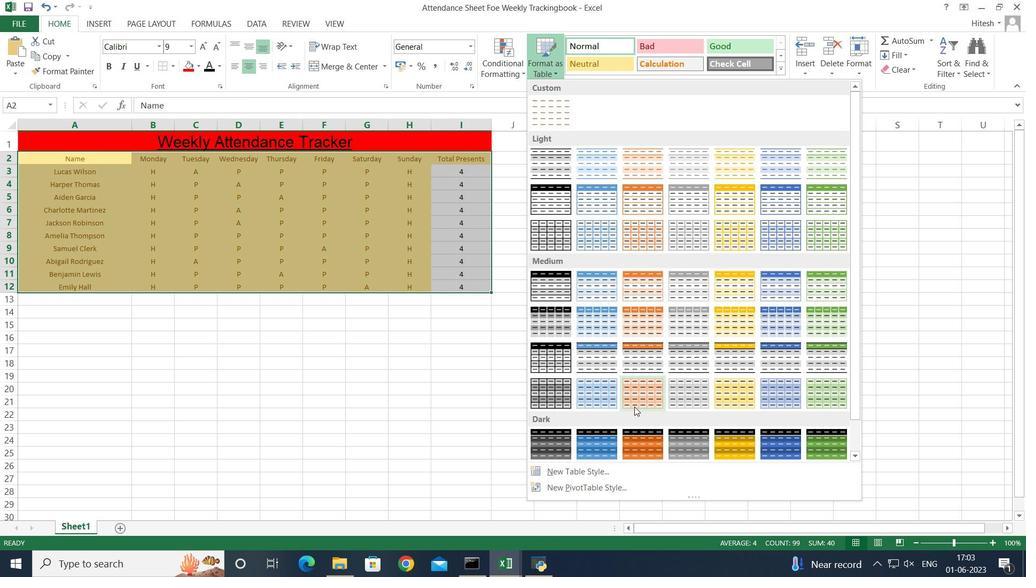 
Action: Mouse scrolled (634, 406) with delta (0, 0)
Screenshot: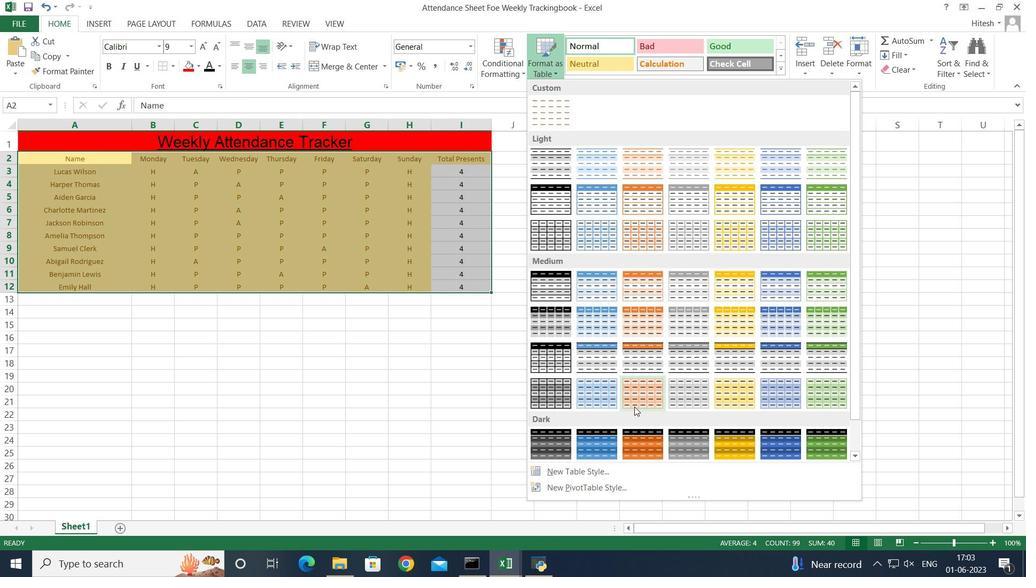 
Action: Mouse scrolled (634, 406) with delta (0, 0)
Screenshot: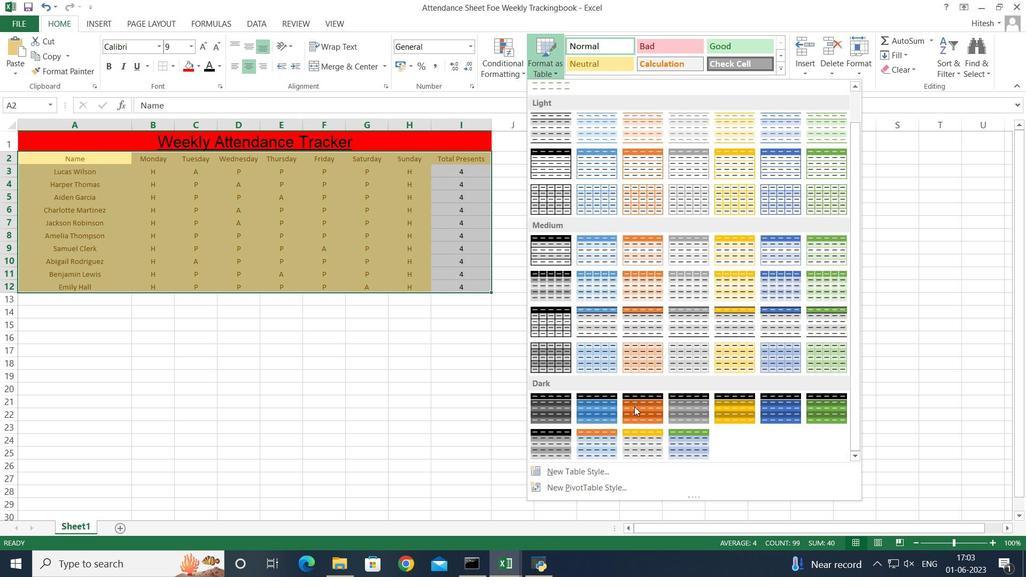 
Action: Mouse moved to (646, 402)
Screenshot: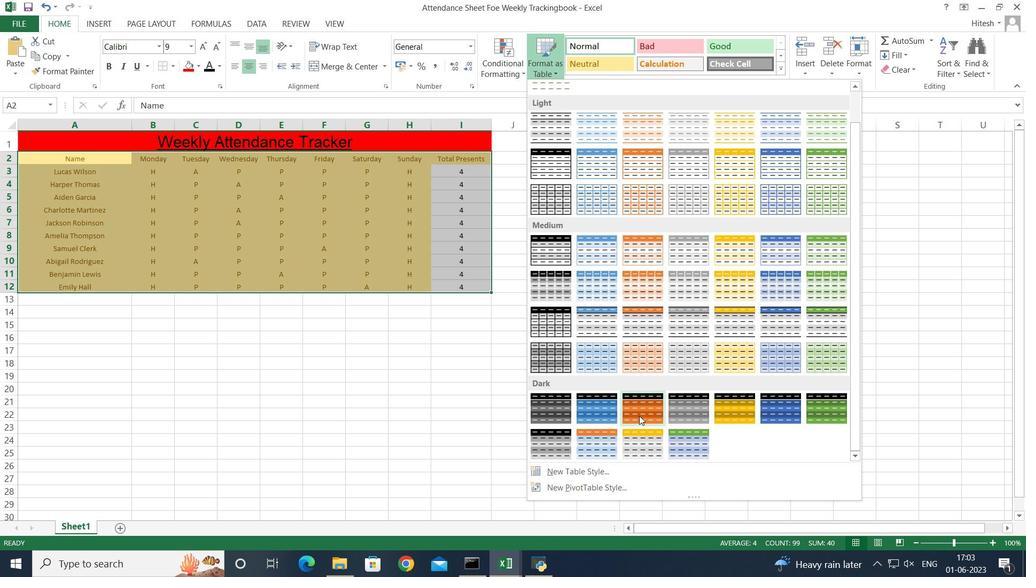 
Action: Mouse pressed left at (646, 402)
Screenshot: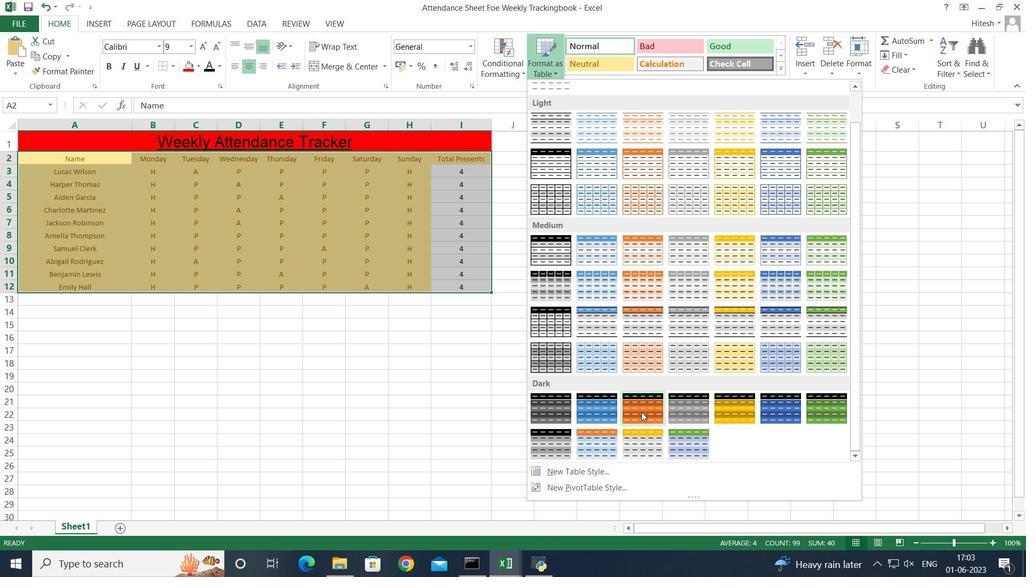 
Action: Mouse moved to (266, 291)
Screenshot: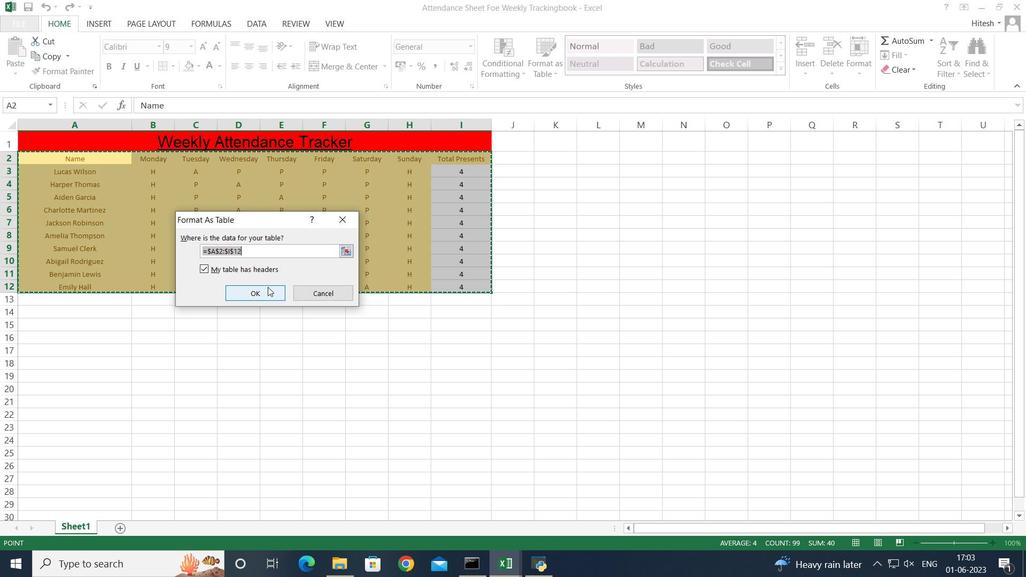 
Action: Mouse pressed left at (266, 291)
Screenshot: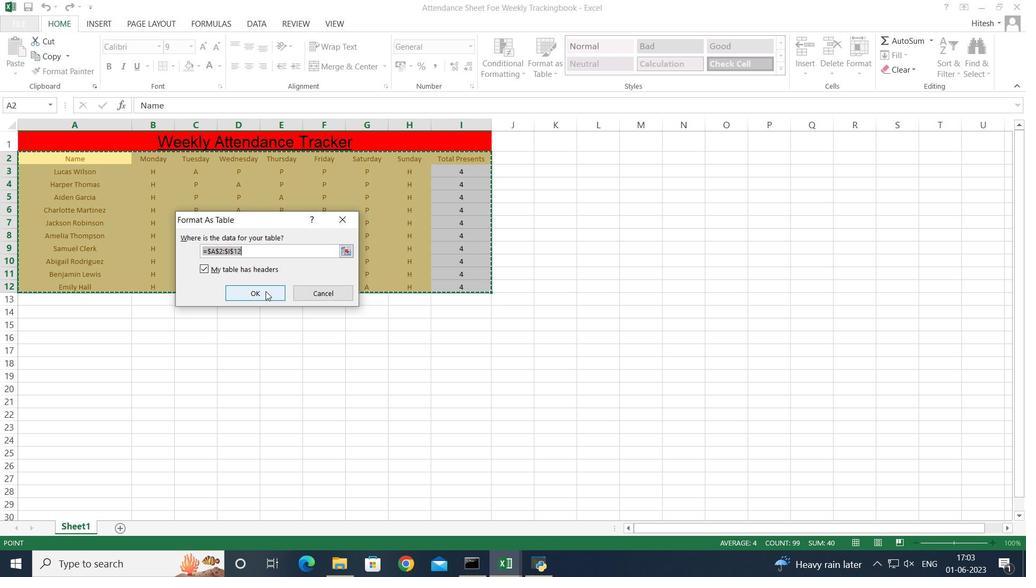 
Action: Mouse moved to (270, 339)
Screenshot: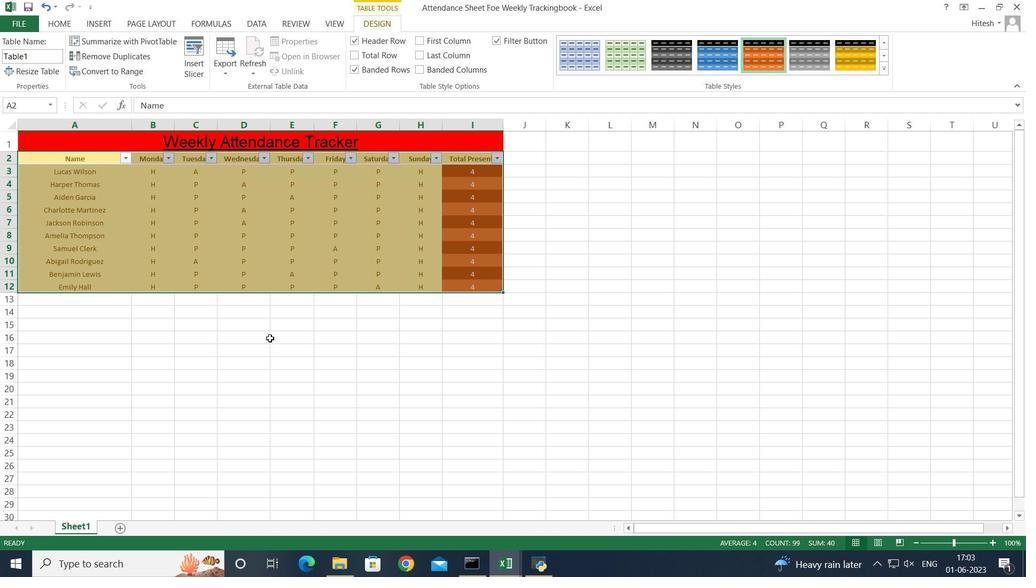 
Action: Mouse pressed left at (270, 339)
Screenshot: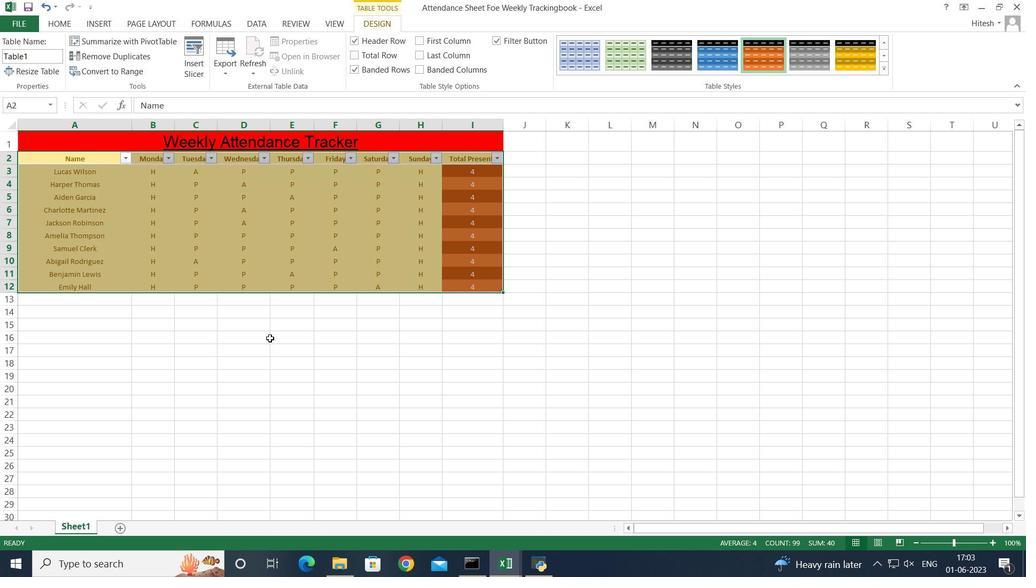
Action: Mouse moved to (8, 125)
Screenshot: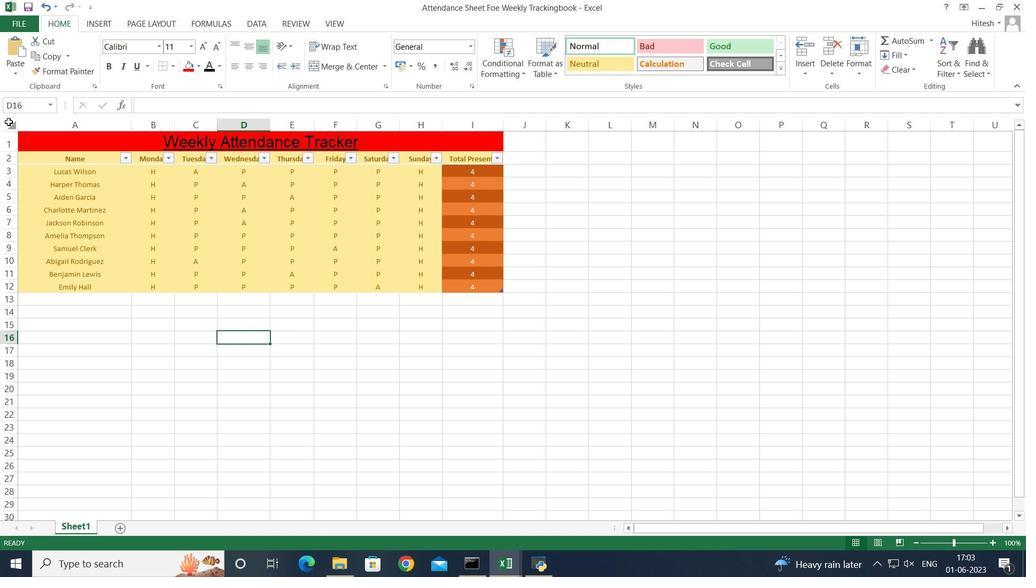 
Action: Mouse pressed left at (8, 125)
Screenshot: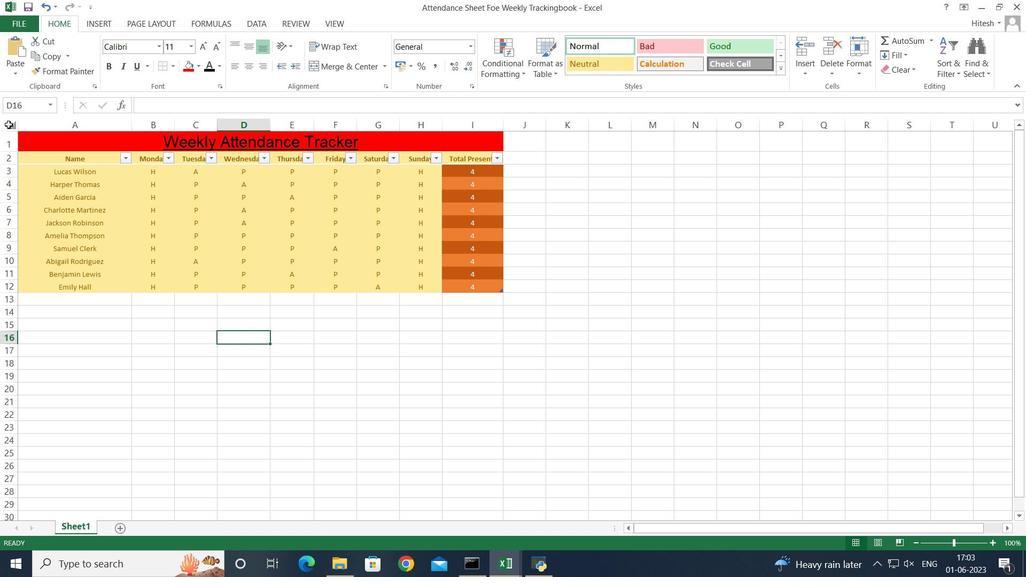 
Action: Mouse moved to (130, 123)
Screenshot: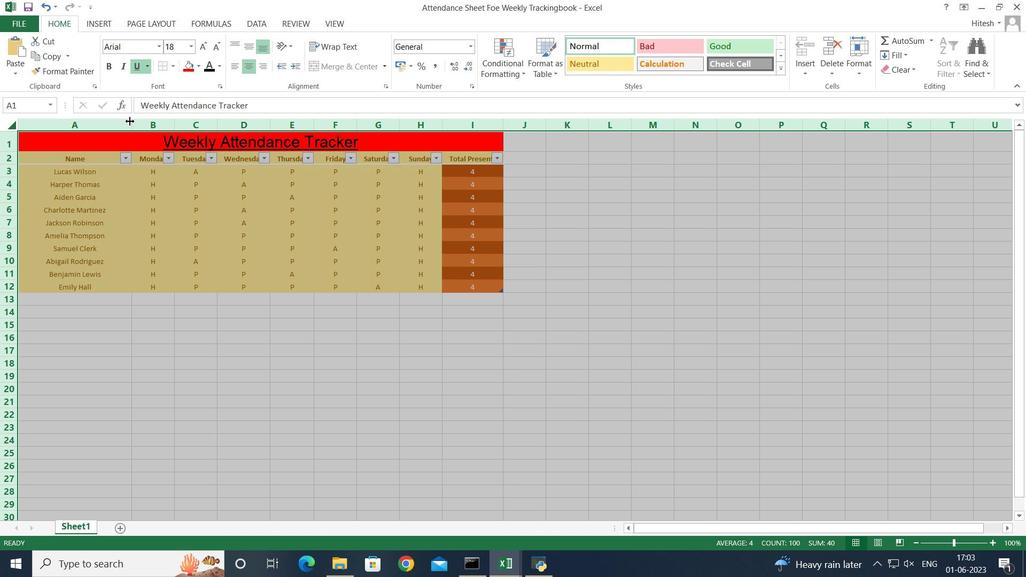 
Action: Mouse pressed left at (130, 123)
Screenshot: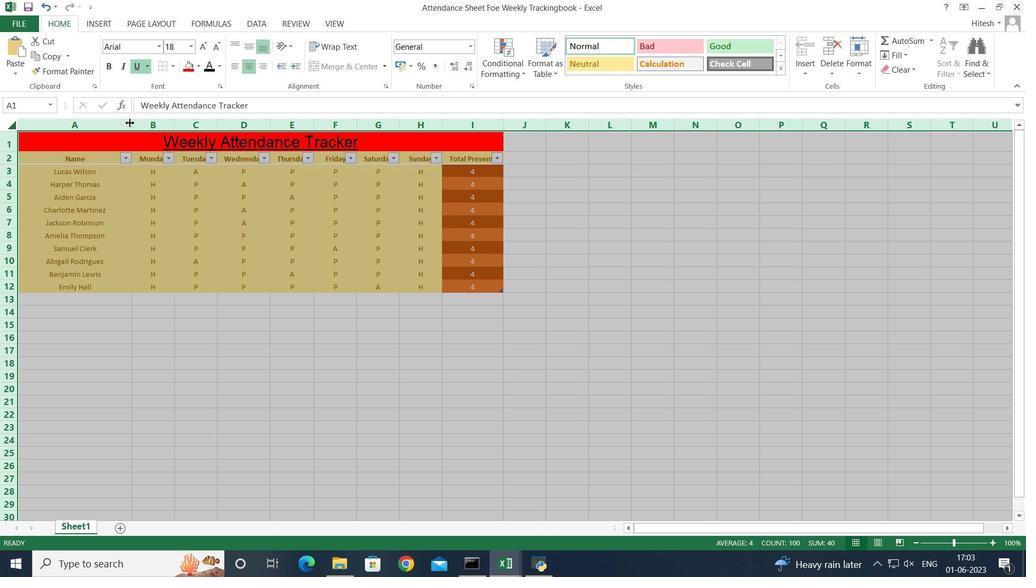 
Action: Mouse moved to (126, 156)
Screenshot: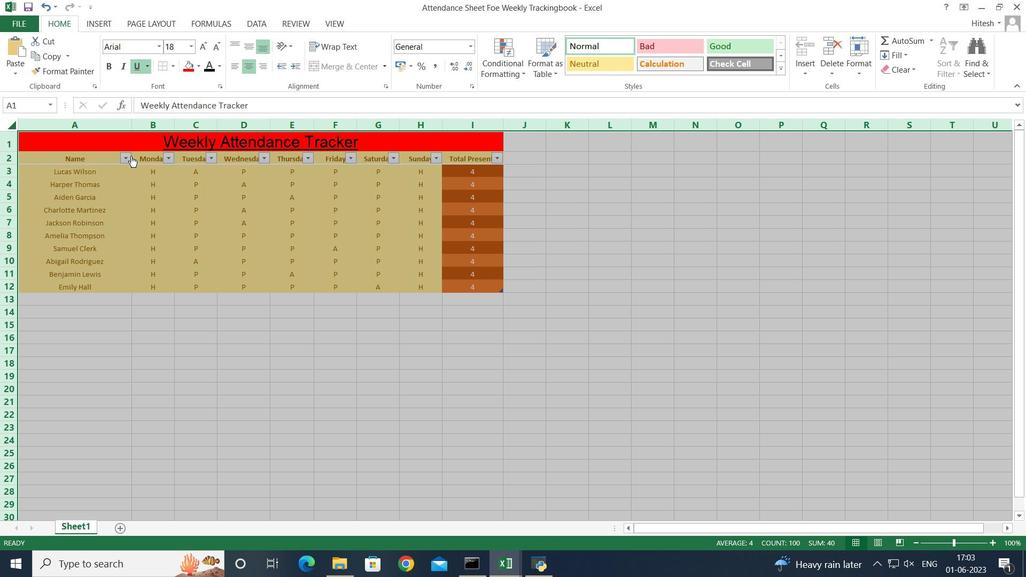 
Action: Mouse pressed left at (126, 156)
Screenshot: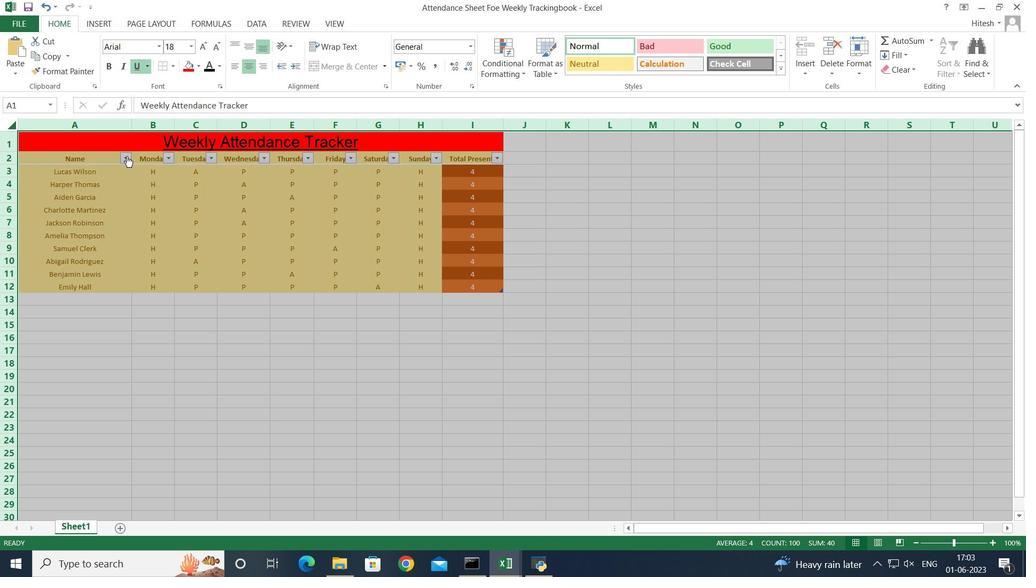 
Action: Mouse moved to (245, 336)
Screenshot: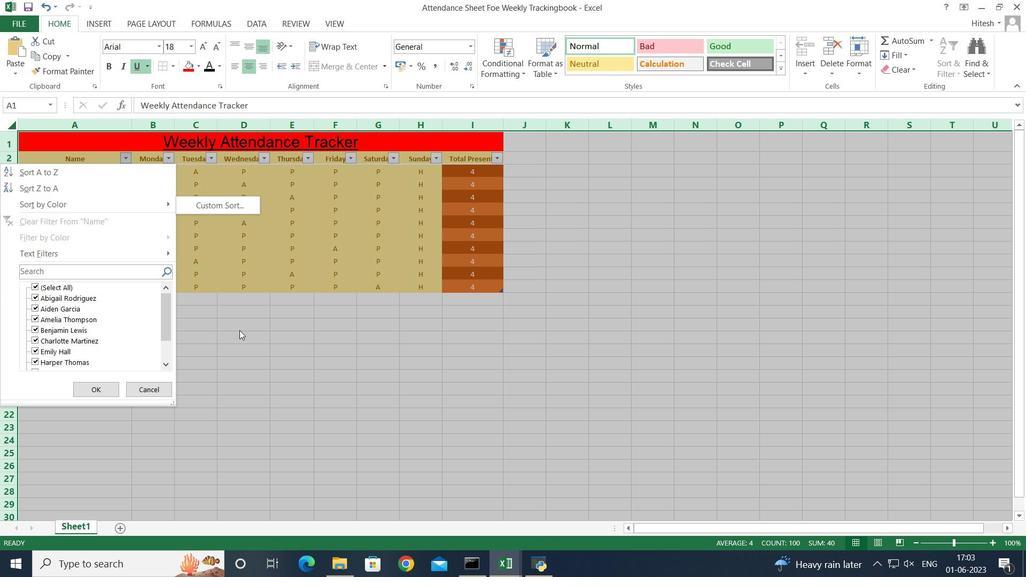 
Action: Mouse pressed left at (245, 336)
Screenshot: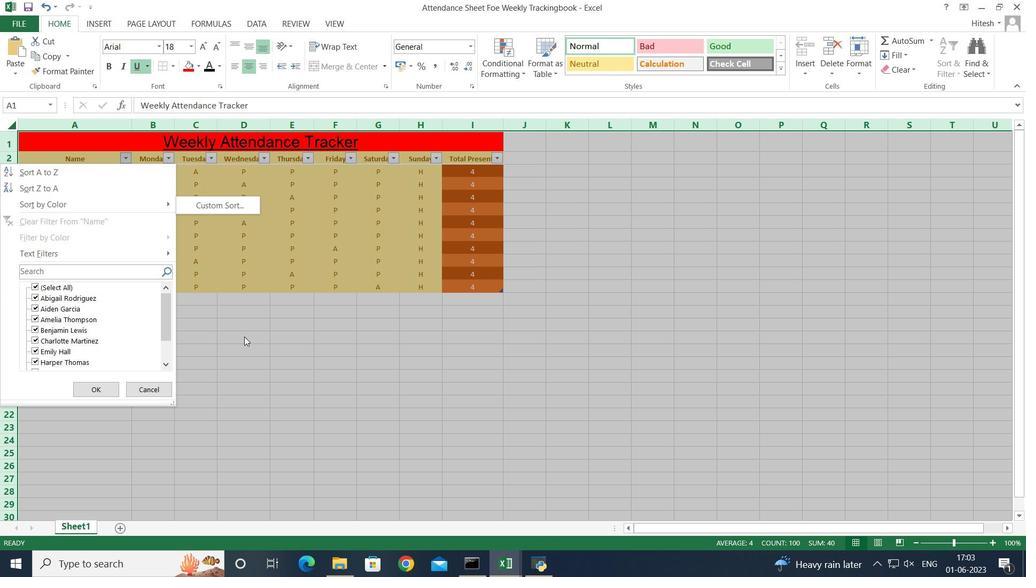 
Action: Mouse moved to (104, 128)
Screenshot: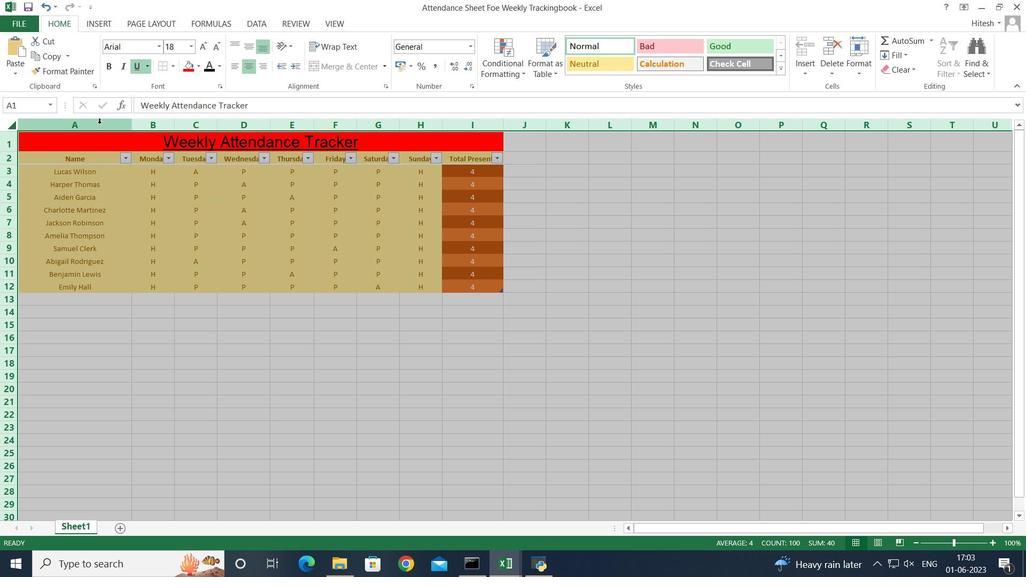
Action: Mouse pressed right at (104, 128)
Screenshot: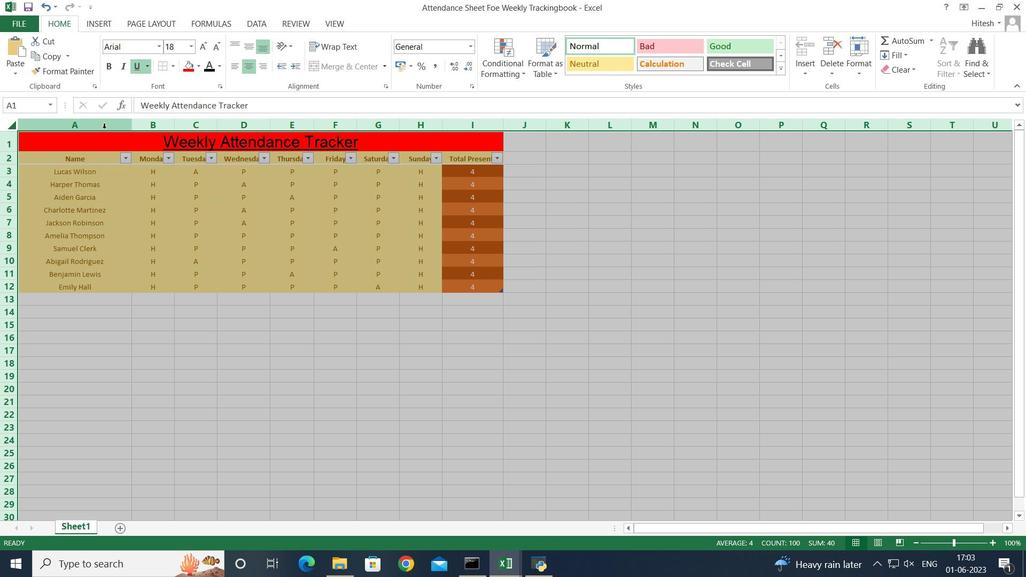 
Action: Mouse moved to (161, 287)
Screenshot: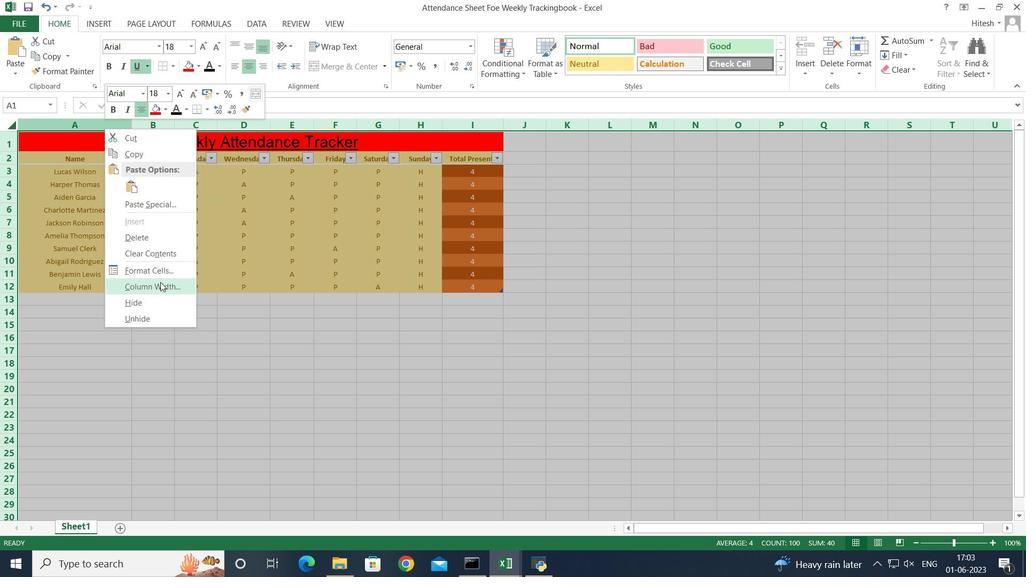 
Action: Mouse pressed left at (161, 287)
Screenshot: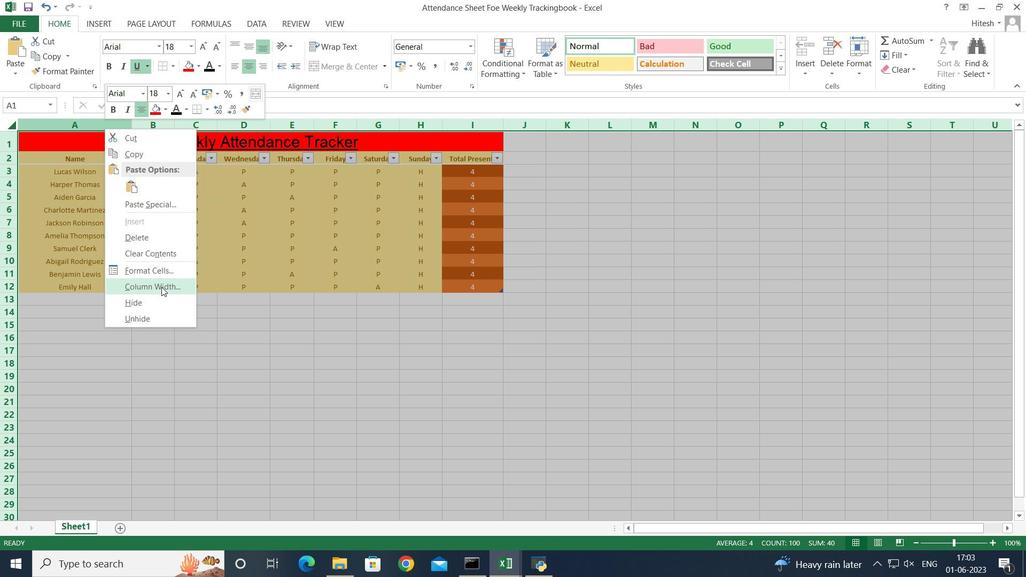 
Action: Mouse moved to (169, 273)
Screenshot: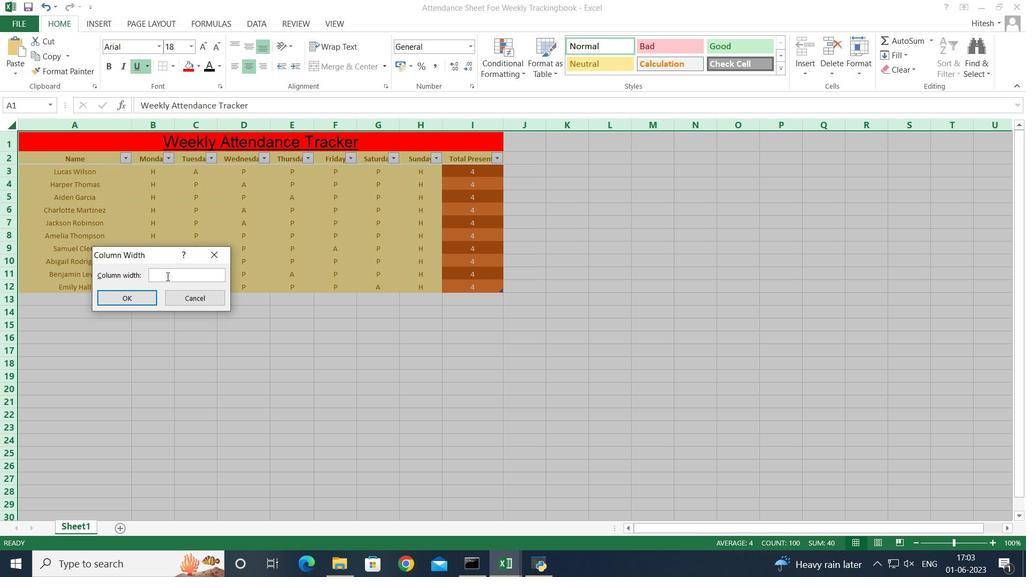 
Action: Key pressed 18
Screenshot: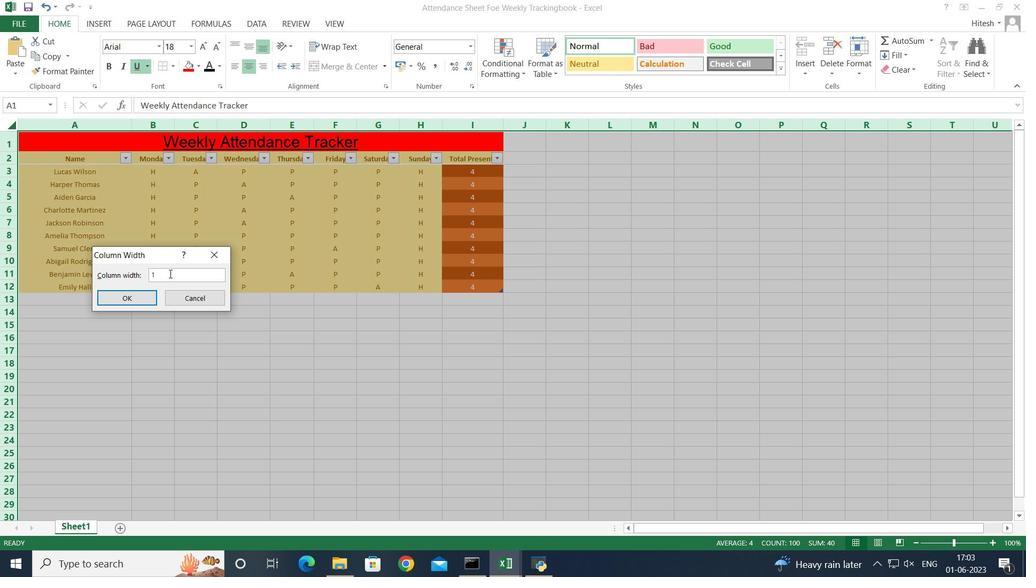 
Action: Mouse moved to (115, 296)
Screenshot: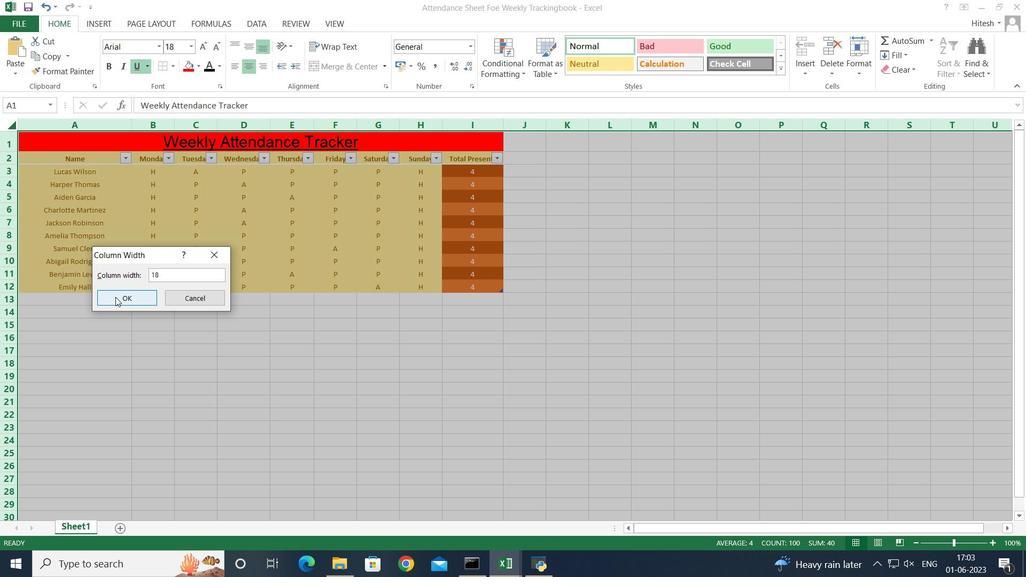 
Action: Mouse pressed left at (115, 296)
Screenshot: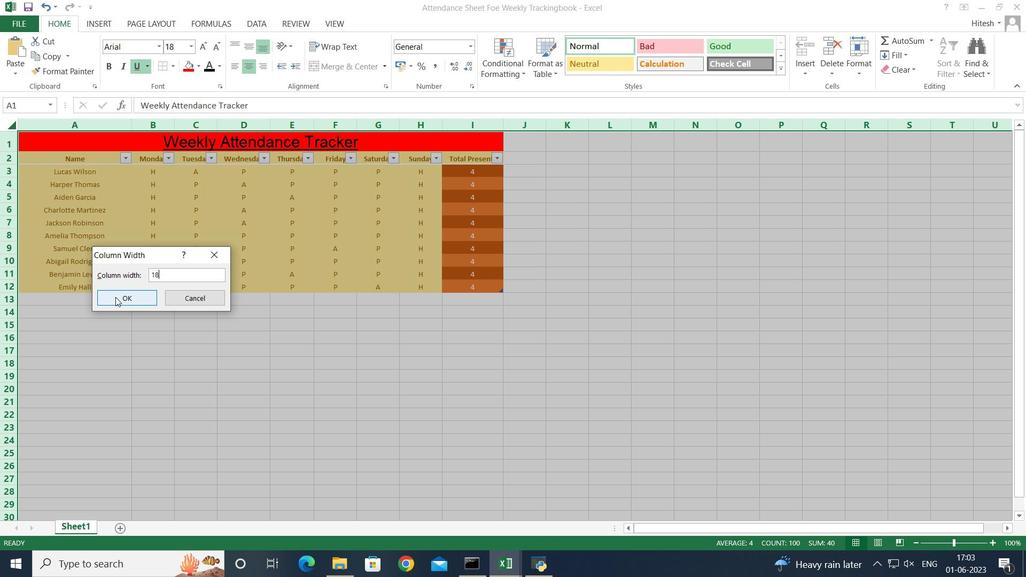 
Action: Mouse moved to (136, 315)
Screenshot: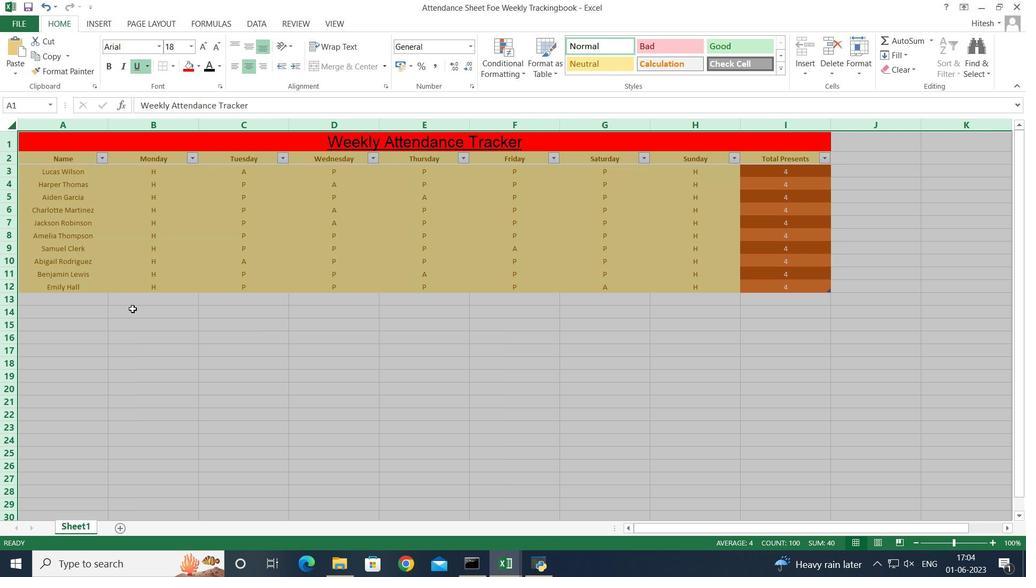 
Action: Mouse pressed left at (136, 315)
Screenshot: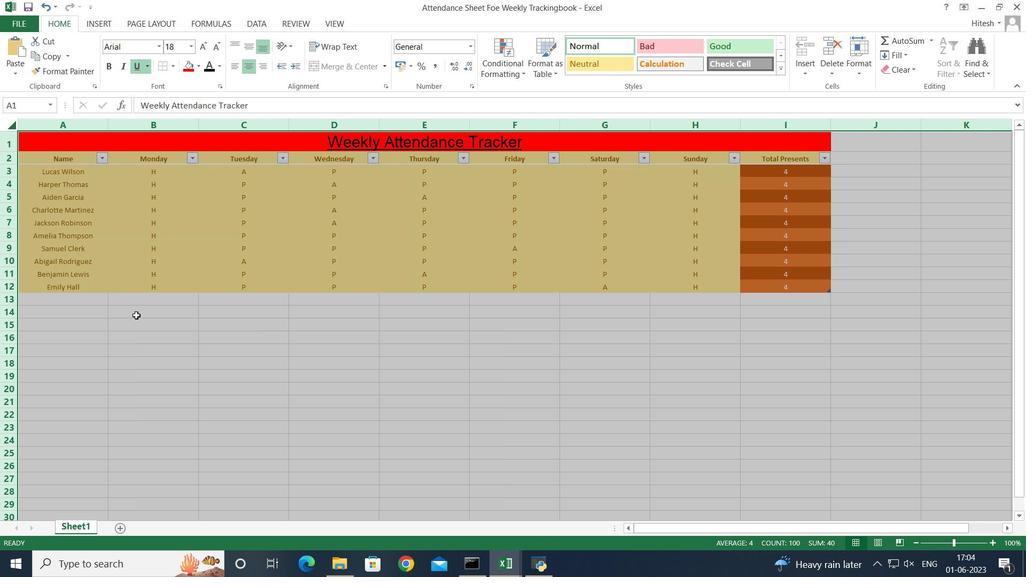 
Action: Mouse moved to (255, 357)
Screenshot: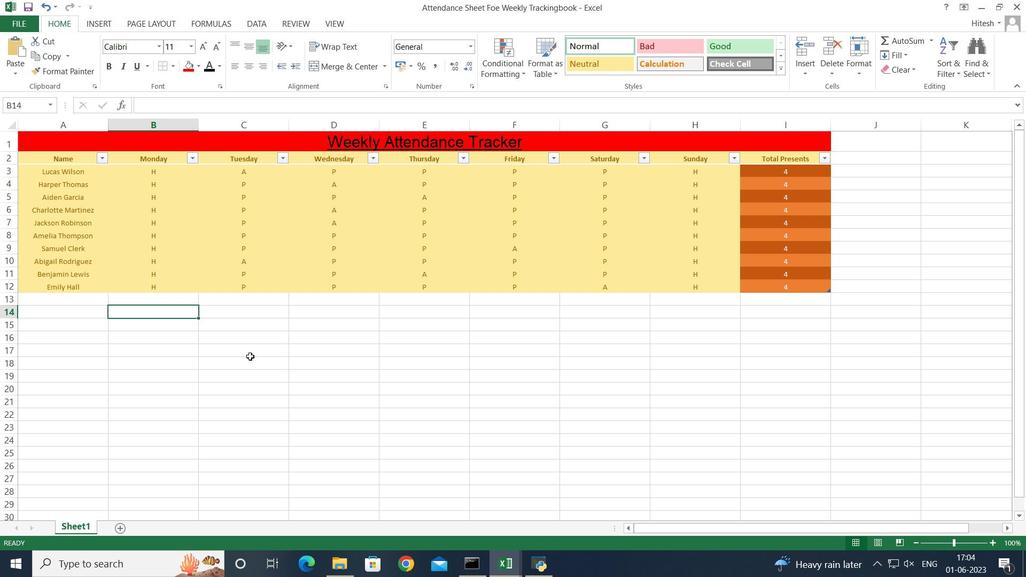 
Action: Mouse pressed left at (255, 357)
Screenshot: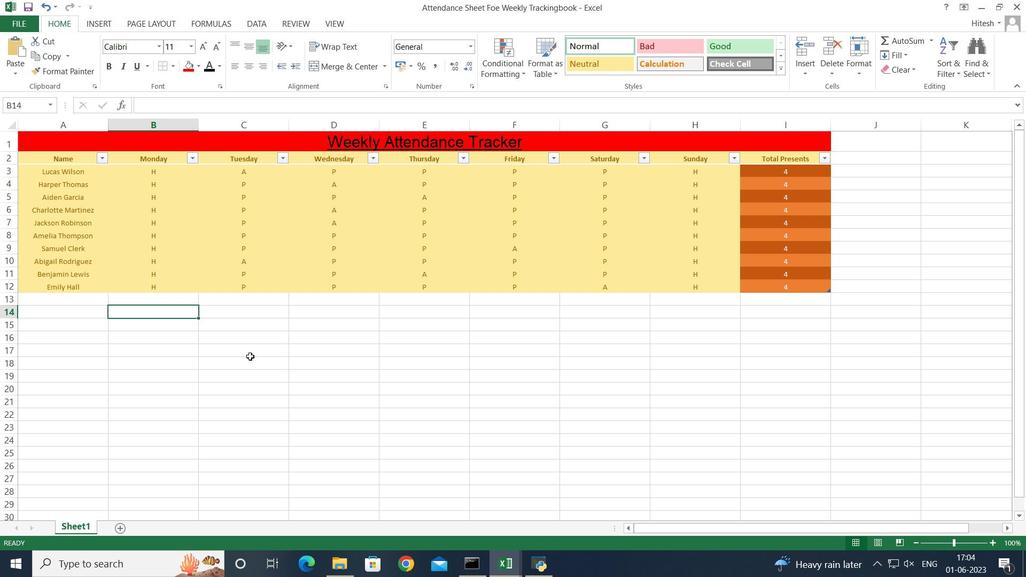 
